 Task: Look for space in Chefchaouene, Morocco from 1st June, 2023 to 9th June, 2023 for 6 adults in price range Rs.6000 to Rs.12000. Place can be entire place with 3 bedrooms having 3 beds and 3 bathrooms. Property type can be house, flat, guest house. Booking option can be shelf check-in. Required host language is English.
Action: Mouse moved to (414, 53)
Screenshot: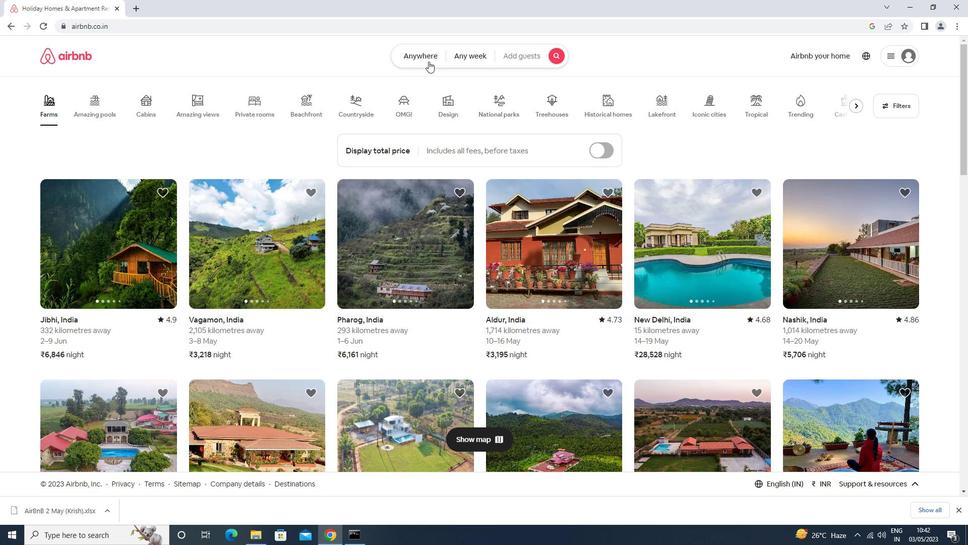 
Action: Mouse pressed left at (414, 53)
Screenshot: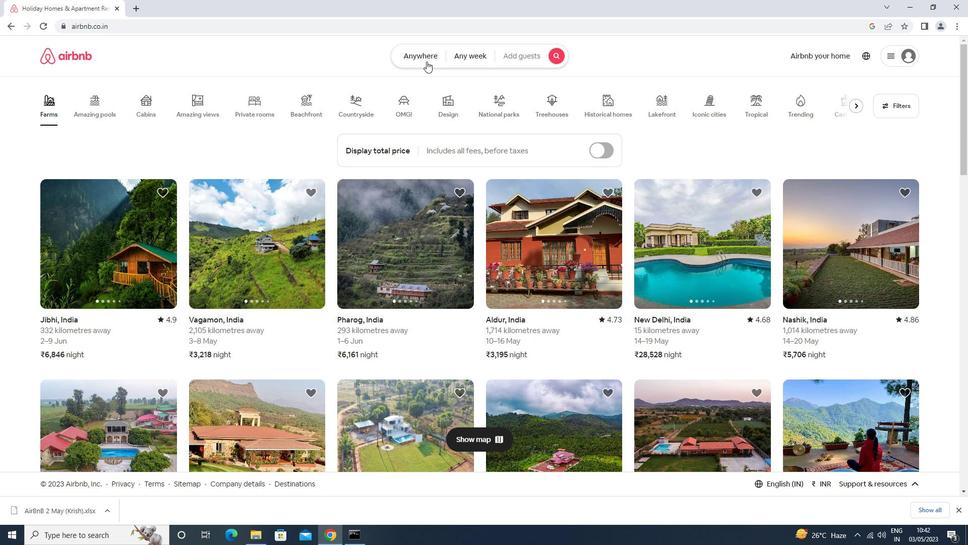
Action: Mouse moved to (348, 96)
Screenshot: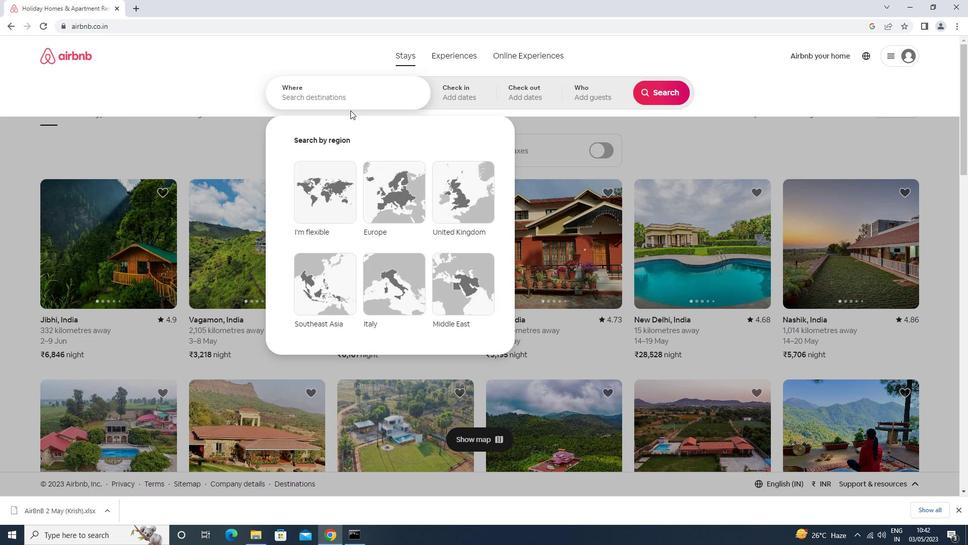 
Action: Mouse pressed left at (348, 96)
Screenshot: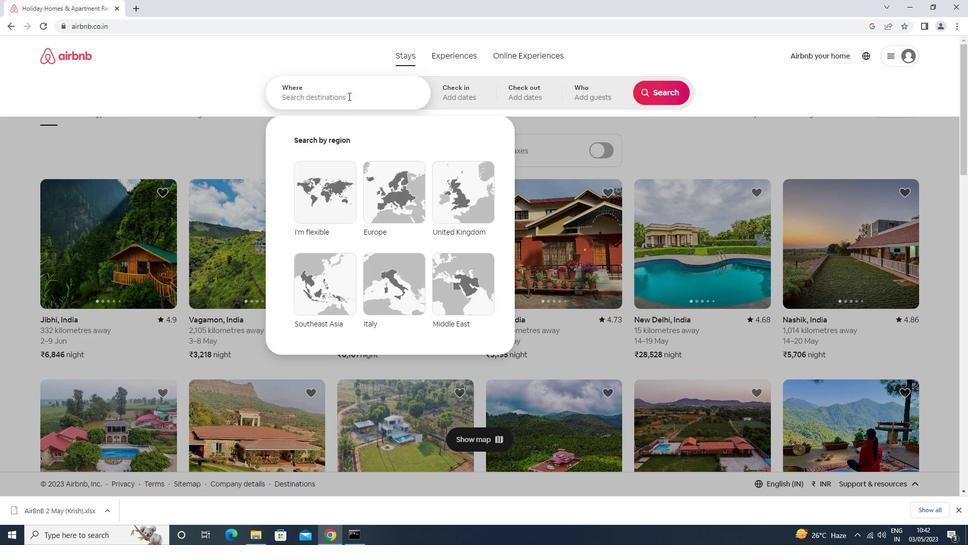 
Action: Mouse moved to (346, 95)
Screenshot: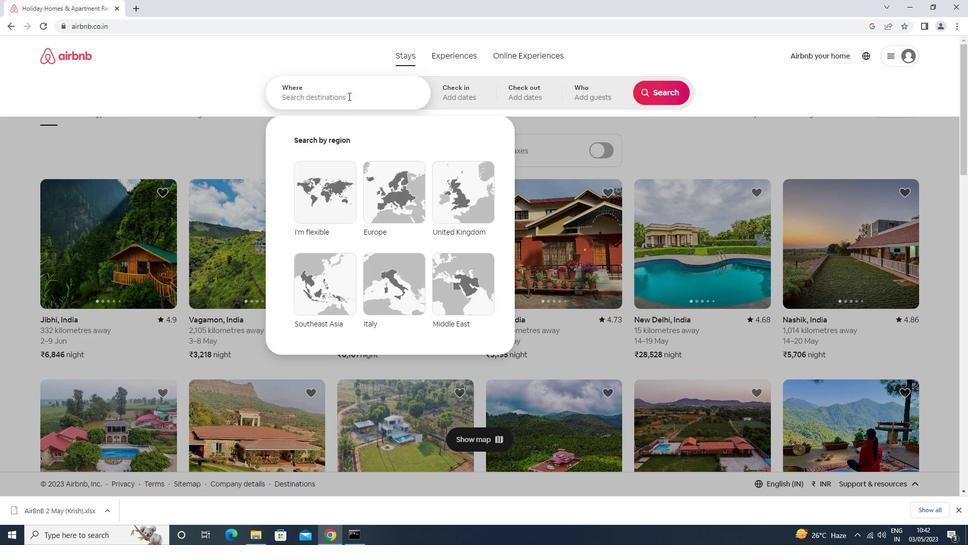 
Action: Key pressed c<Key.caps_lock>hefchao<Key.down><Key.enter>
Screenshot: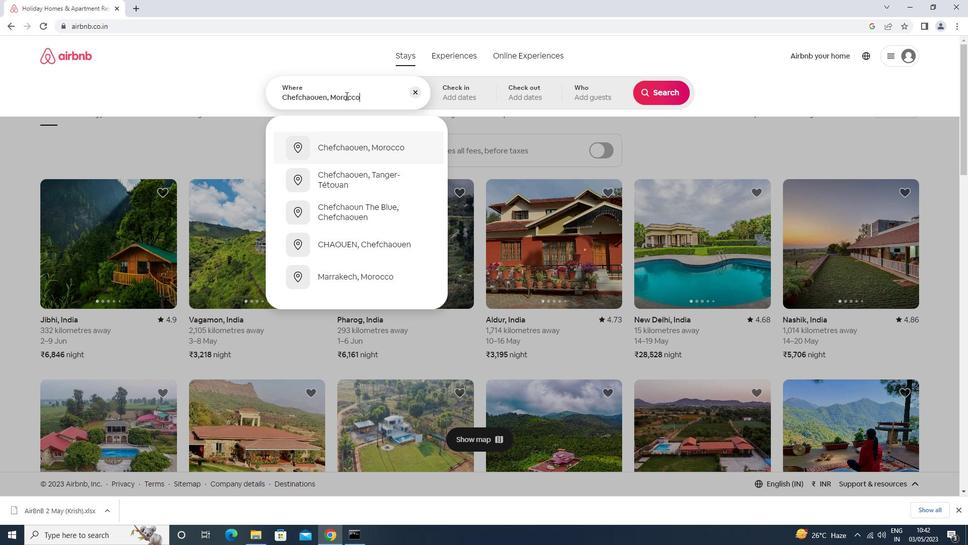 
Action: Mouse moved to (601, 210)
Screenshot: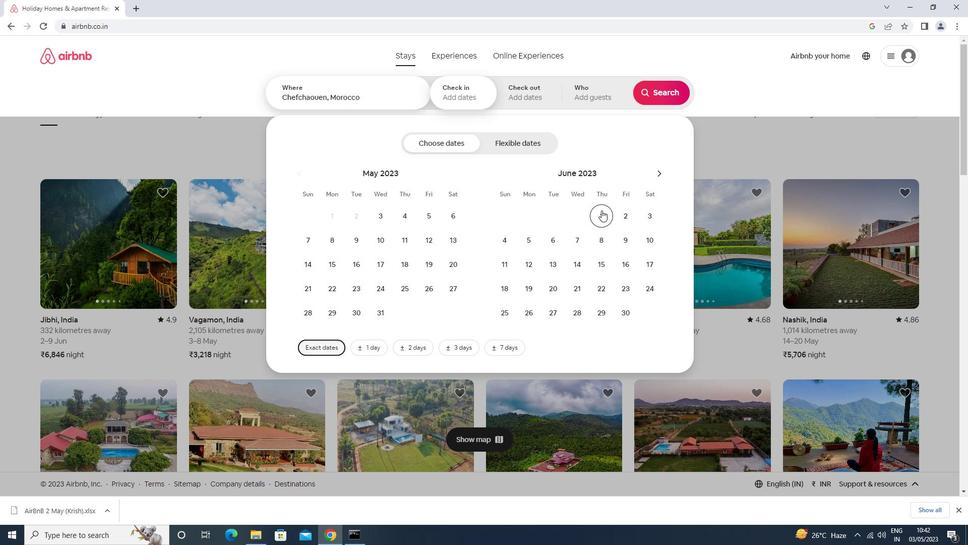 
Action: Mouse pressed left at (601, 210)
Screenshot: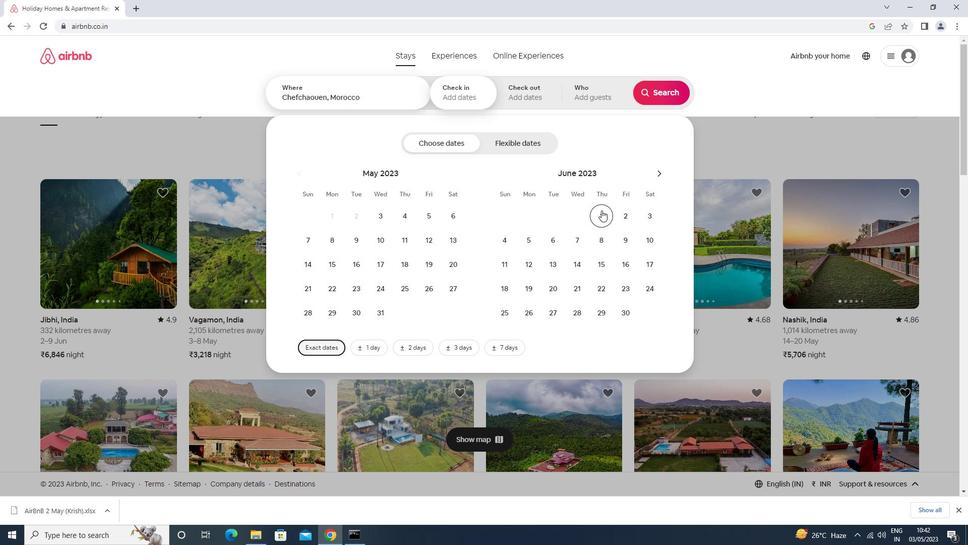 
Action: Mouse moved to (623, 242)
Screenshot: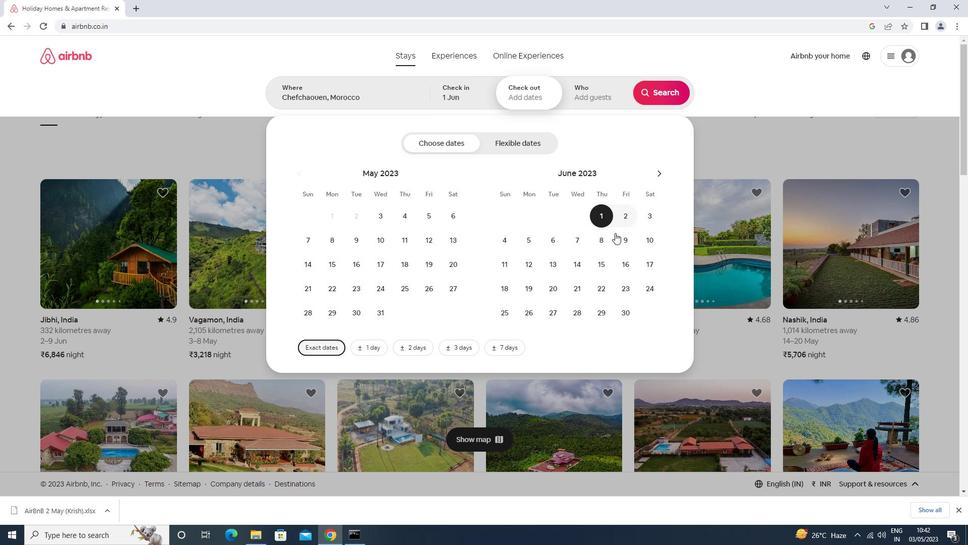 
Action: Mouse pressed left at (623, 242)
Screenshot: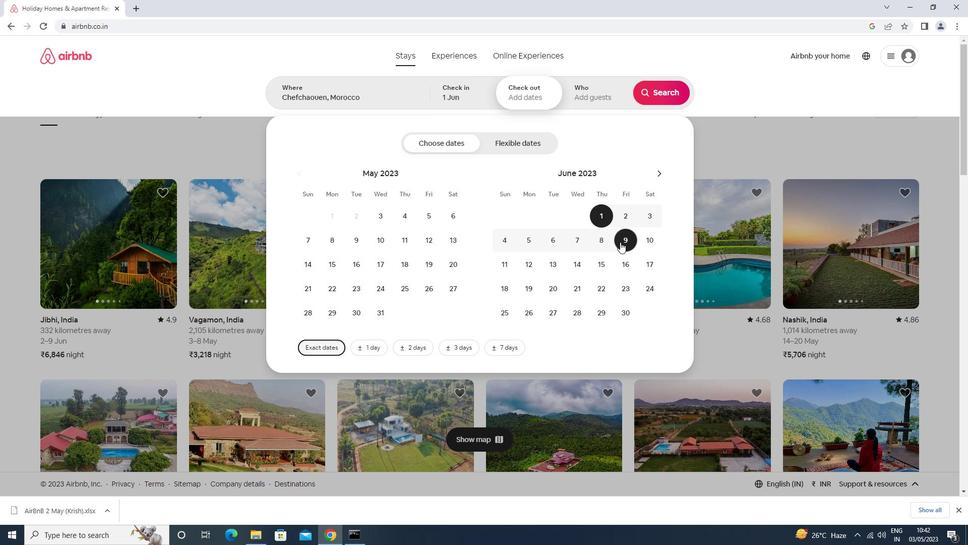 
Action: Mouse moved to (587, 101)
Screenshot: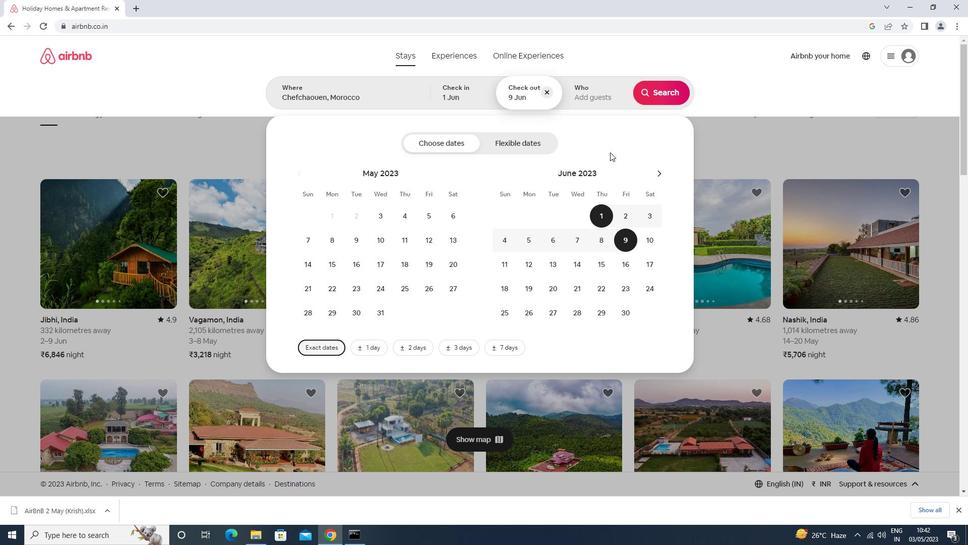 
Action: Mouse pressed left at (587, 101)
Screenshot: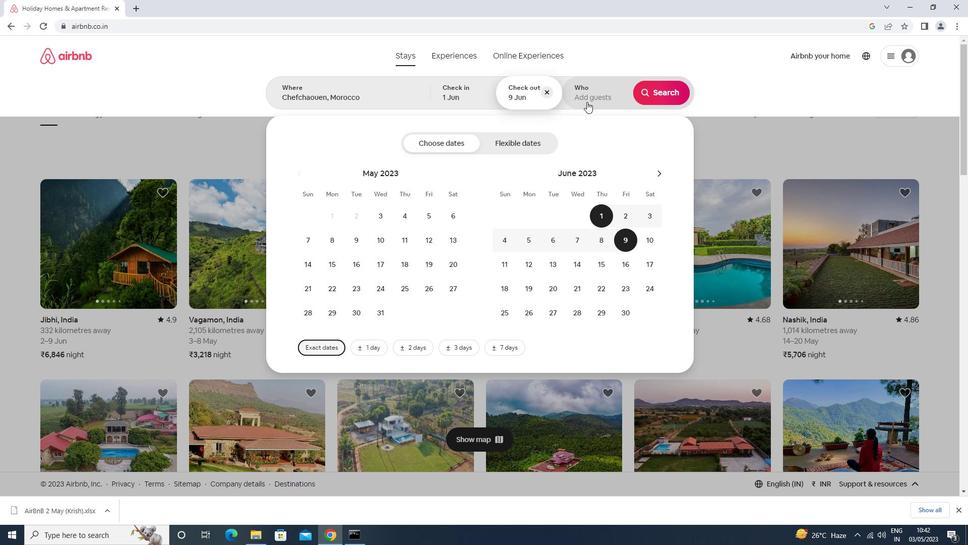 
Action: Mouse moved to (667, 151)
Screenshot: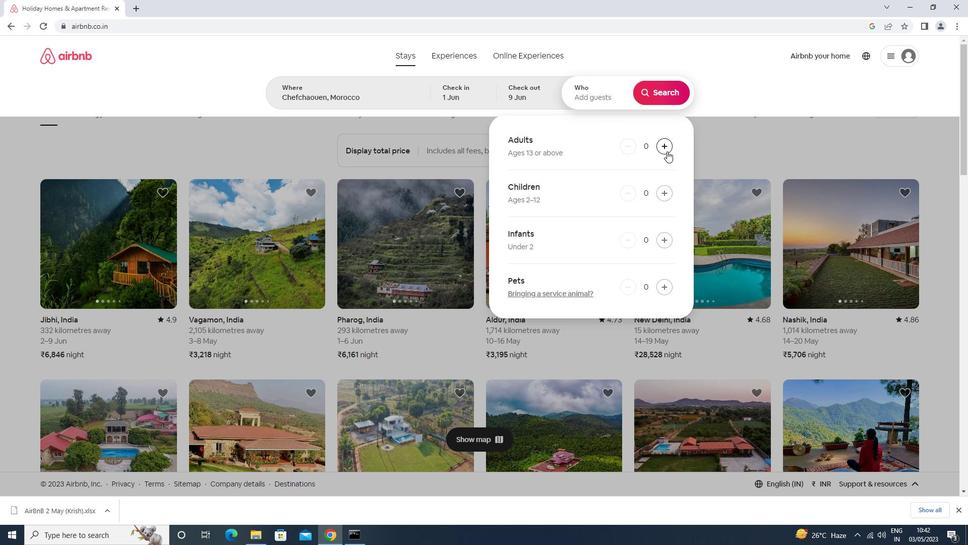 
Action: Mouse pressed left at (667, 151)
Screenshot: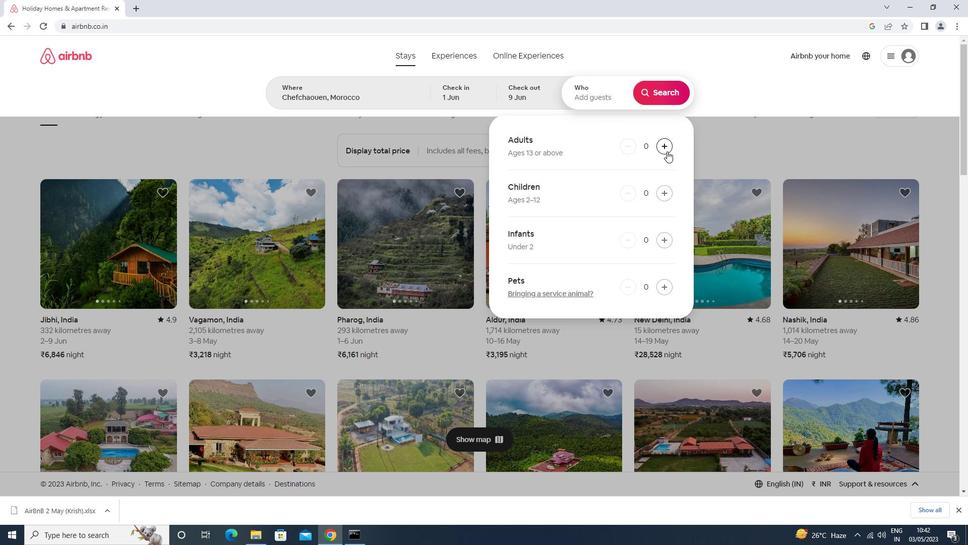 
Action: Mouse pressed left at (667, 151)
Screenshot: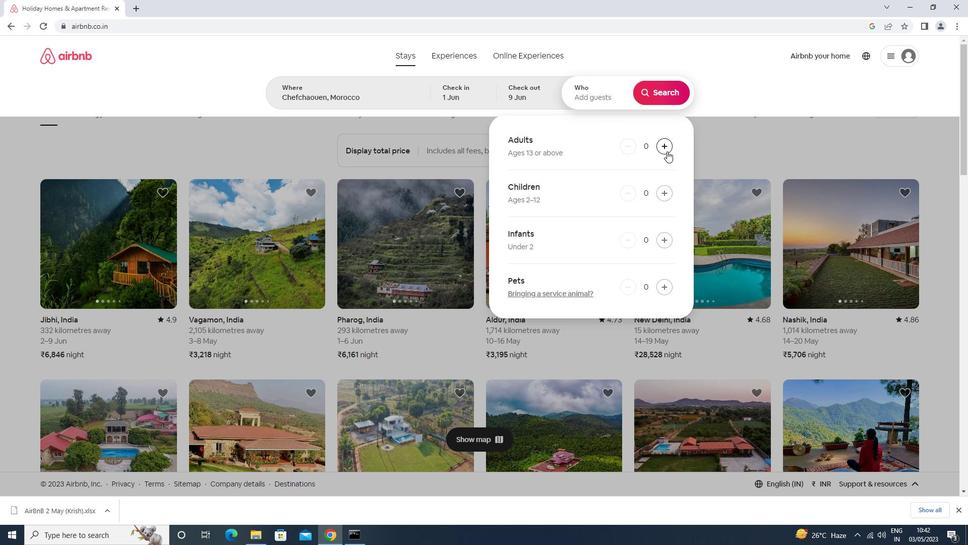 
Action: Mouse pressed left at (667, 151)
Screenshot: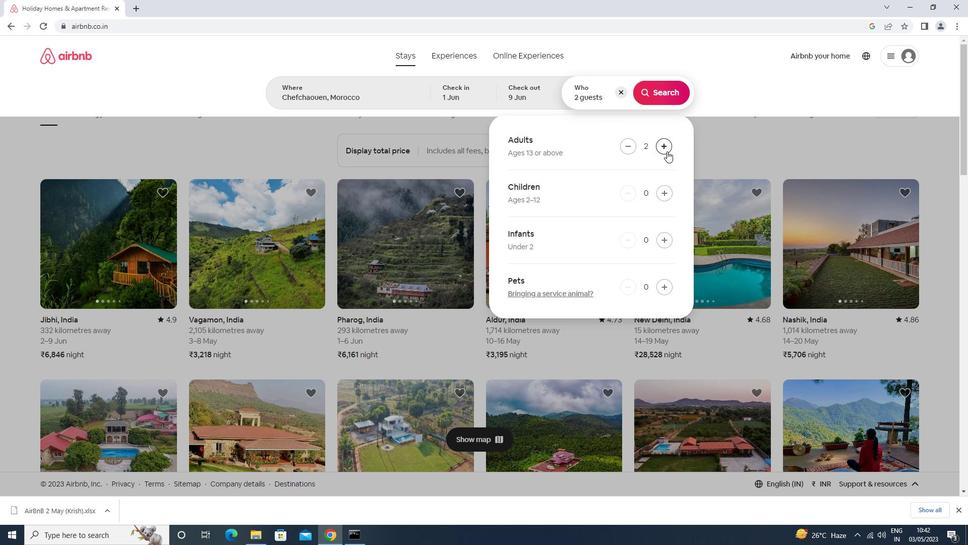 
Action: Mouse pressed left at (667, 151)
Screenshot: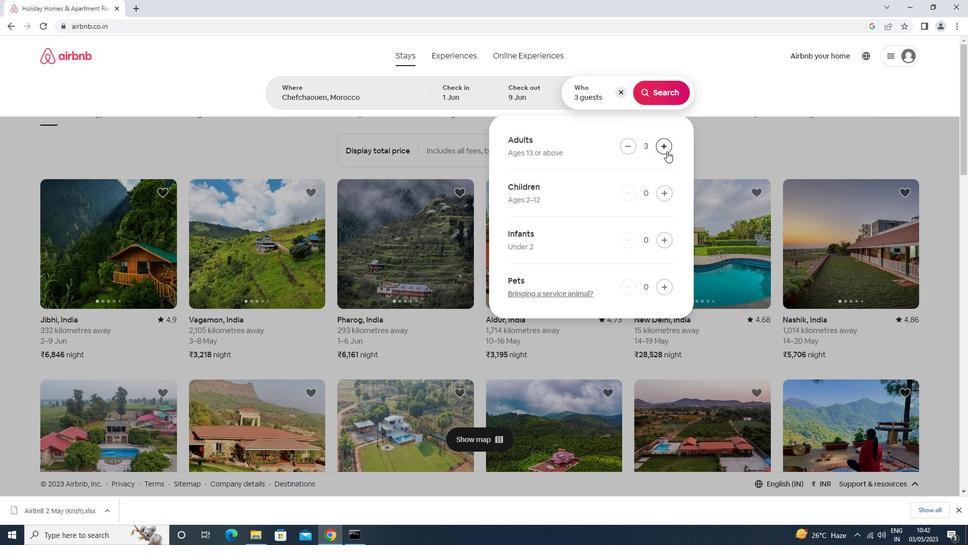 
Action: Mouse pressed left at (667, 151)
Screenshot: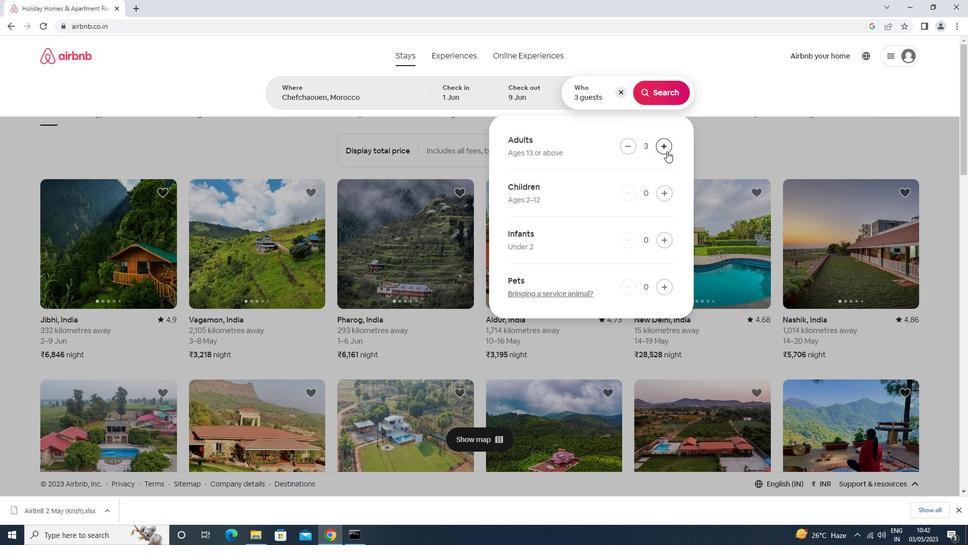 
Action: Mouse pressed left at (667, 151)
Screenshot: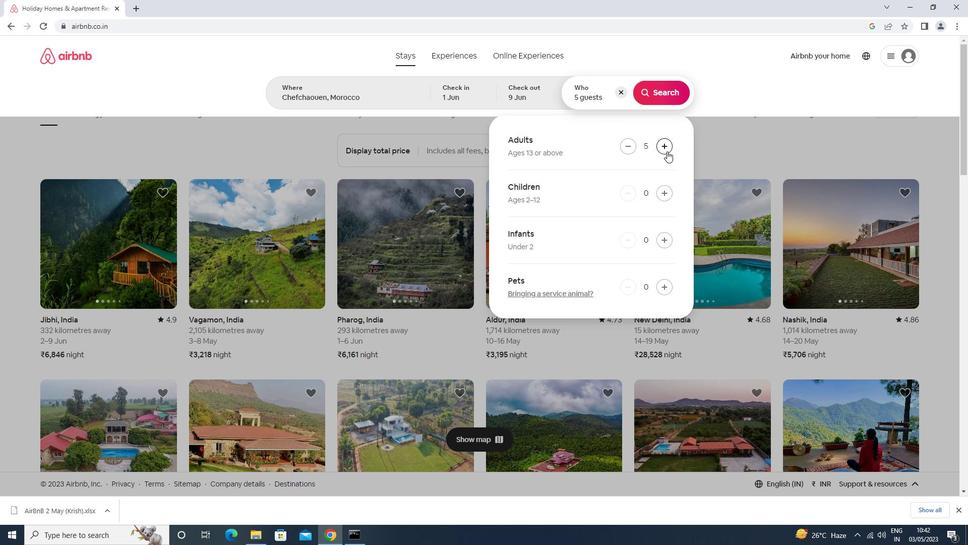 
Action: Mouse moved to (664, 87)
Screenshot: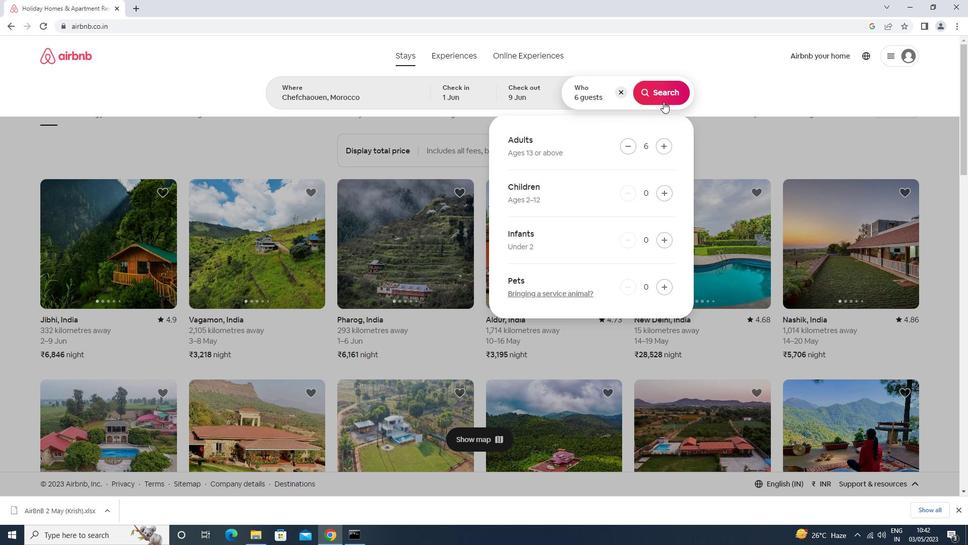 
Action: Mouse pressed left at (664, 87)
Screenshot: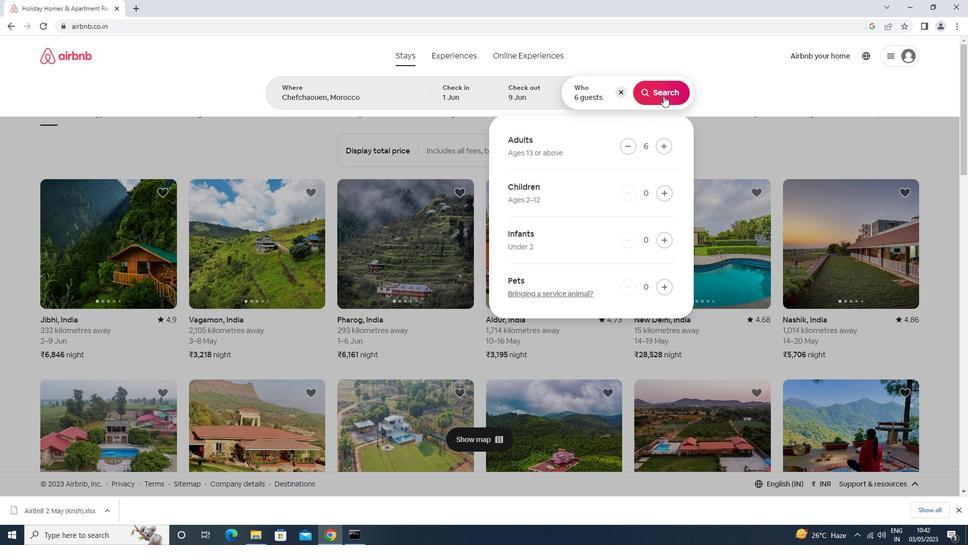
Action: Mouse moved to (916, 90)
Screenshot: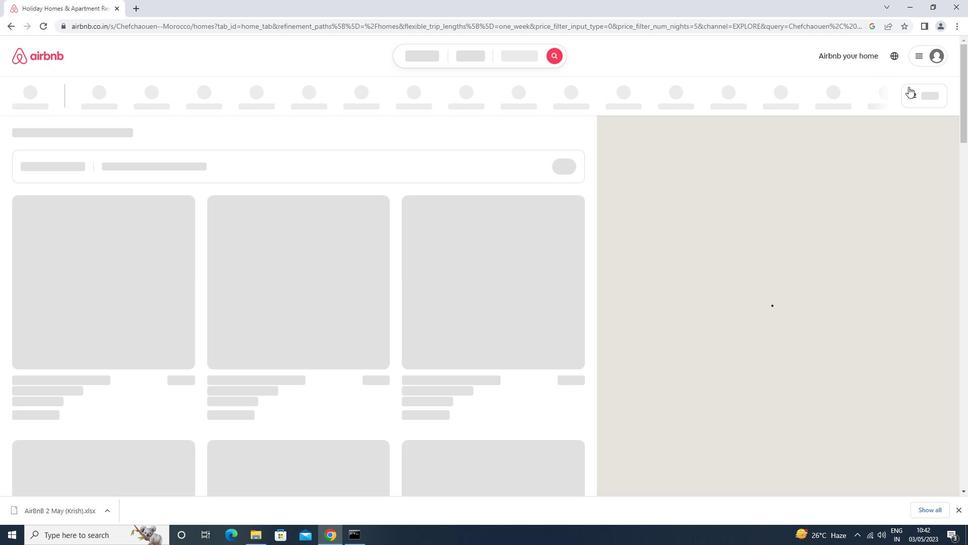
Action: Mouse pressed left at (916, 90)
Screenshot: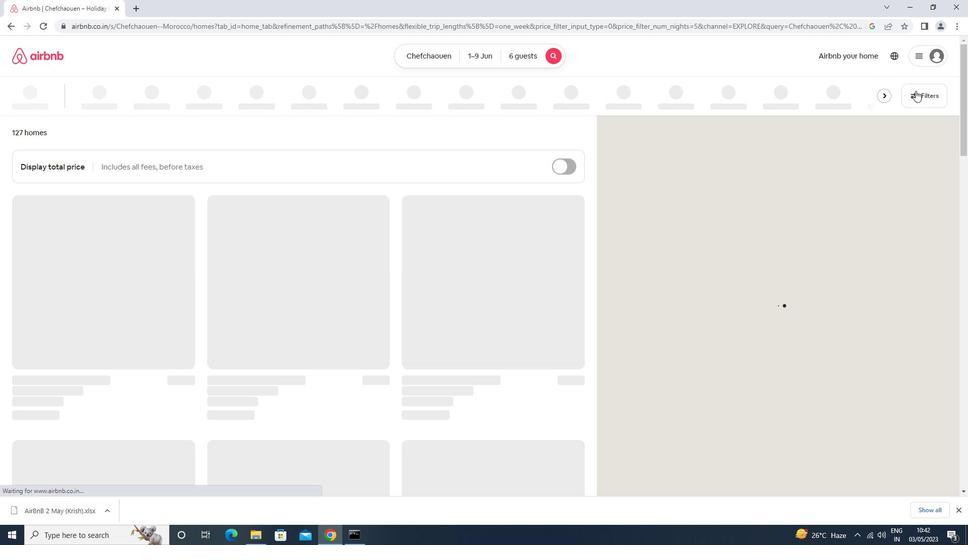 
Action: Mouse moved to (390, 223)
Screenshot: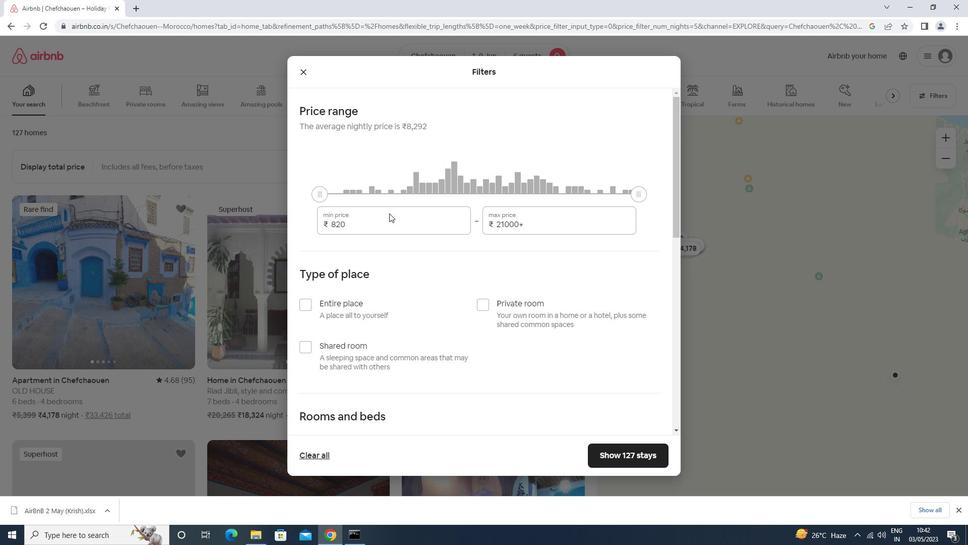 
Action: Mouse pressed left at (390, 223)
Screenshot: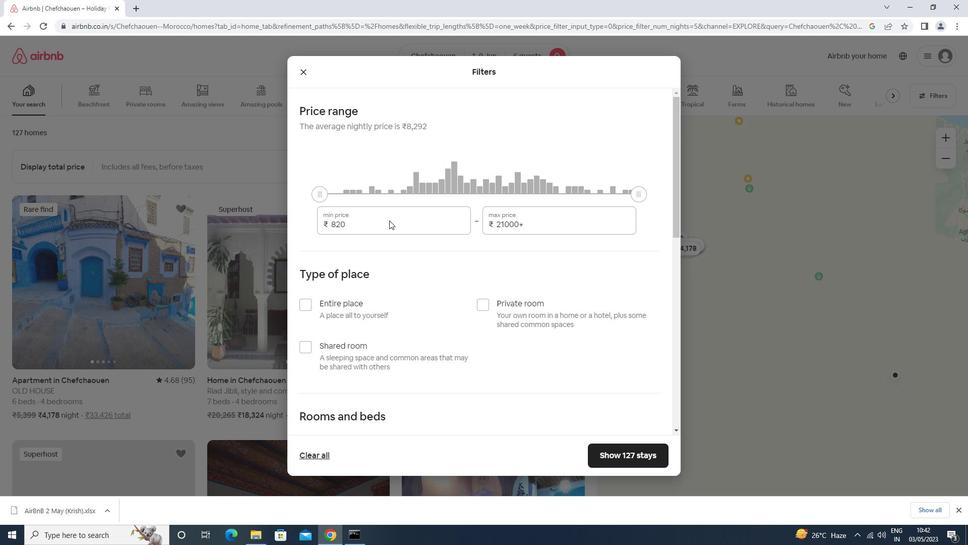 
Action: Key pressed <Key.backspace><Key.backspace><Key.backspace><Key.backspace><Key.backspace><Key.backspace><Key.backspace><Key.backspace><Key.backspace><Key.backspace><Key.backspace><Key.backspace><Key.backspace><Key.backspace><Key.backspace><Key.backspace><Key.backspace><Key.backspace><Key.backspace><Key.backspace><Key.backspace><Key.backspace><Key.backspace><Key.backspace><Key.backspace><Key.backspace><Key.backspace><Key.backspace>6000<Key.tab>12000
Screenshot: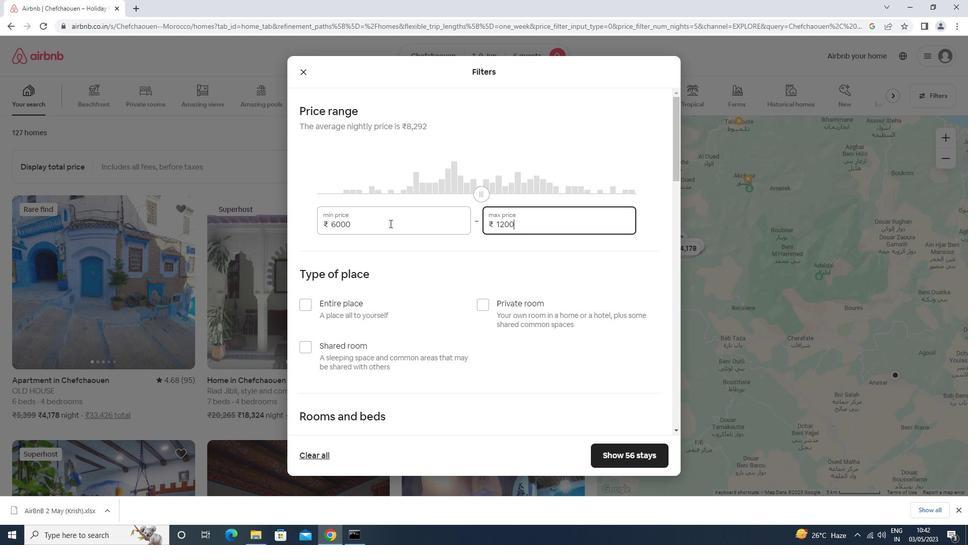 
Action: Mouse moved to (382, 224)
Screenshot: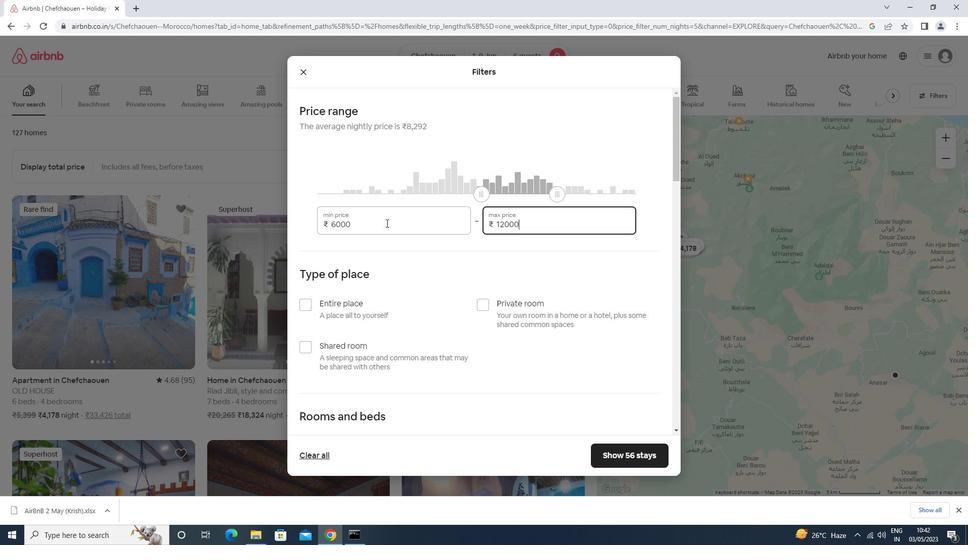 
Action: Mouse scrolled (382, 224) with delta (0, 0)
Screenshot: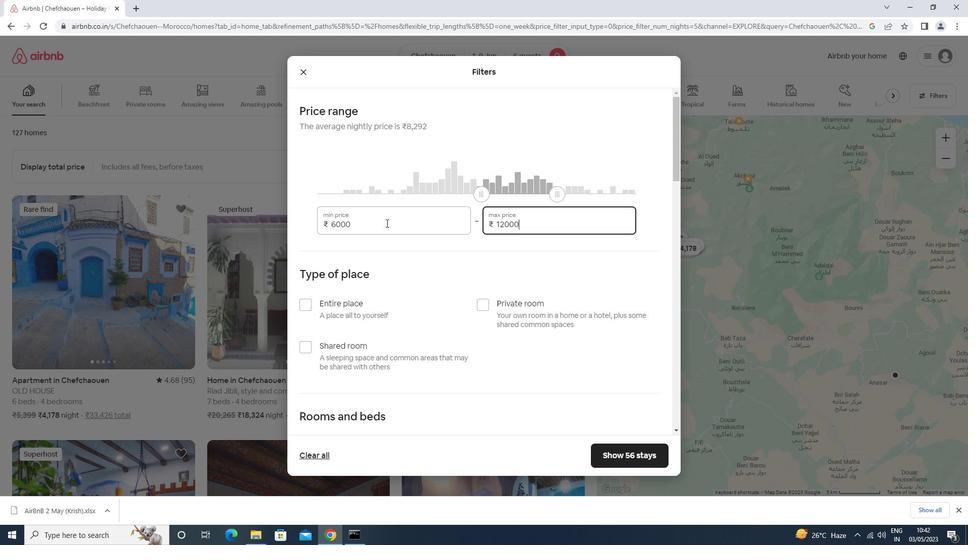 
Action: Mouse scrolled (382, 224) with delta (0, 0)
Screenshot: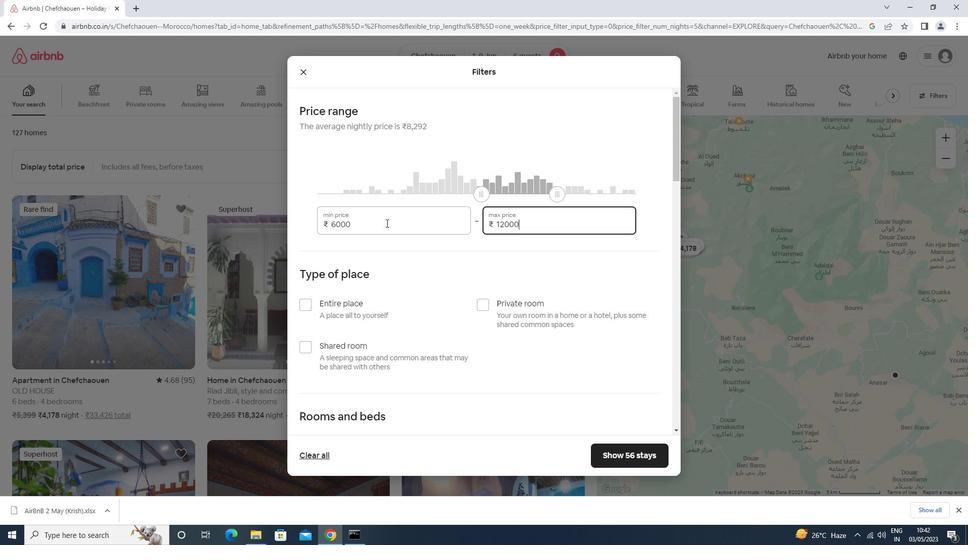 
Action: Mouse moved to (506, 214)
Screenshot: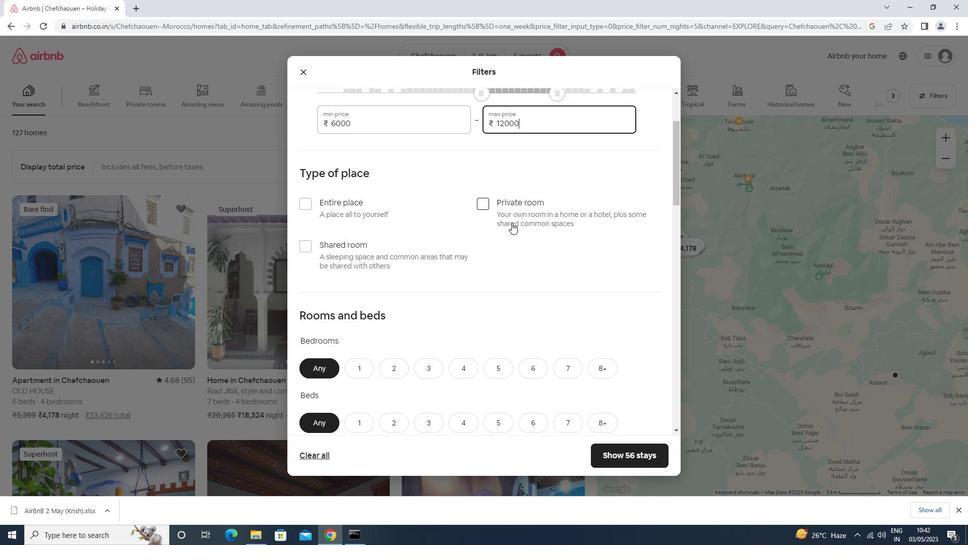 
Action: Mouse pressed left at (506, 214)
Screenshot: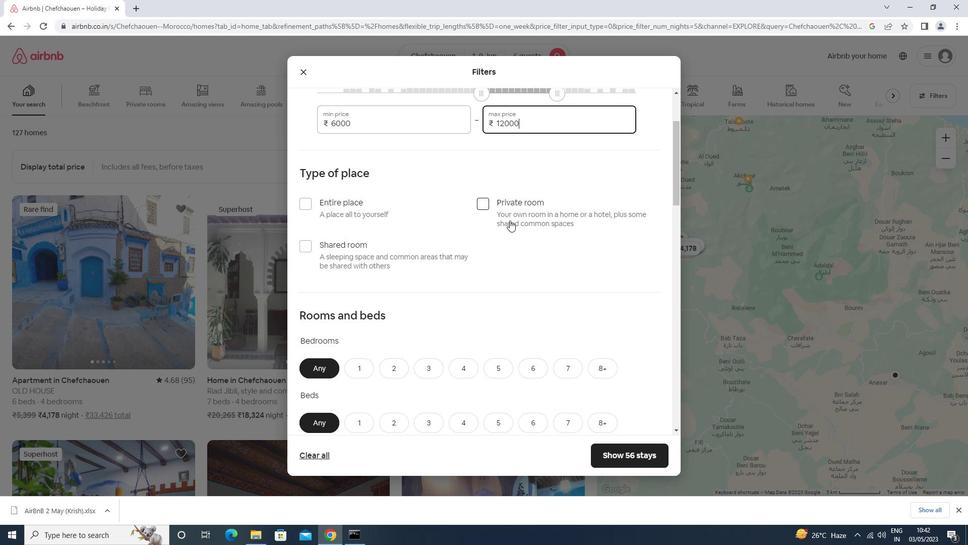 
Action: Mouse scrolled (506, 214) with delta (0, 0)
Screenshot: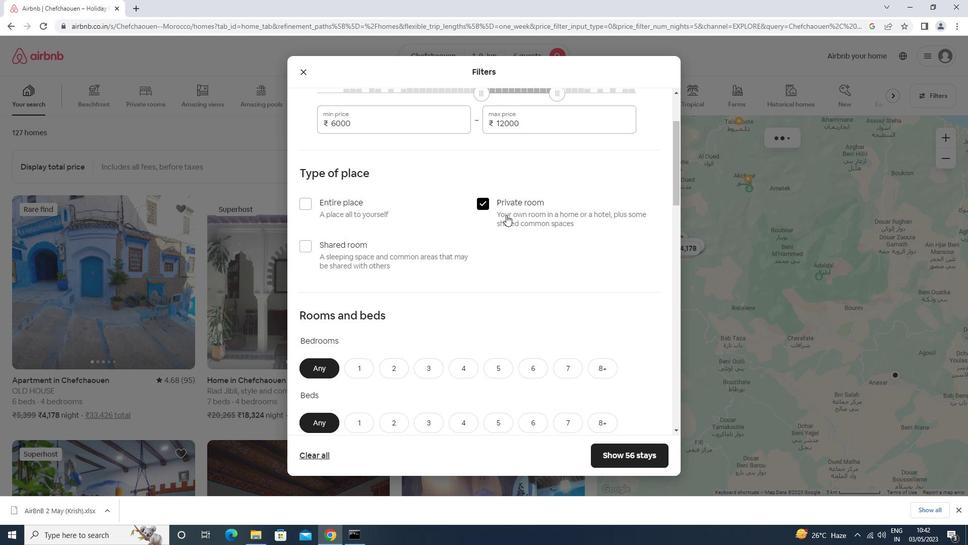 
Action: Mouse moved to (506, 214)
Screenshot: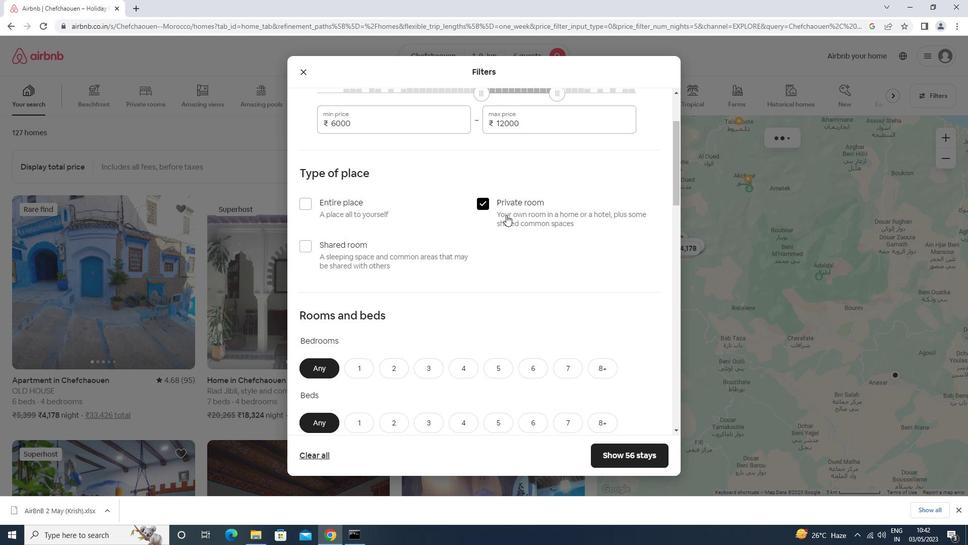 
Action: Mouse scrolled (506, 214) with delta (0, 0)
Screenshot: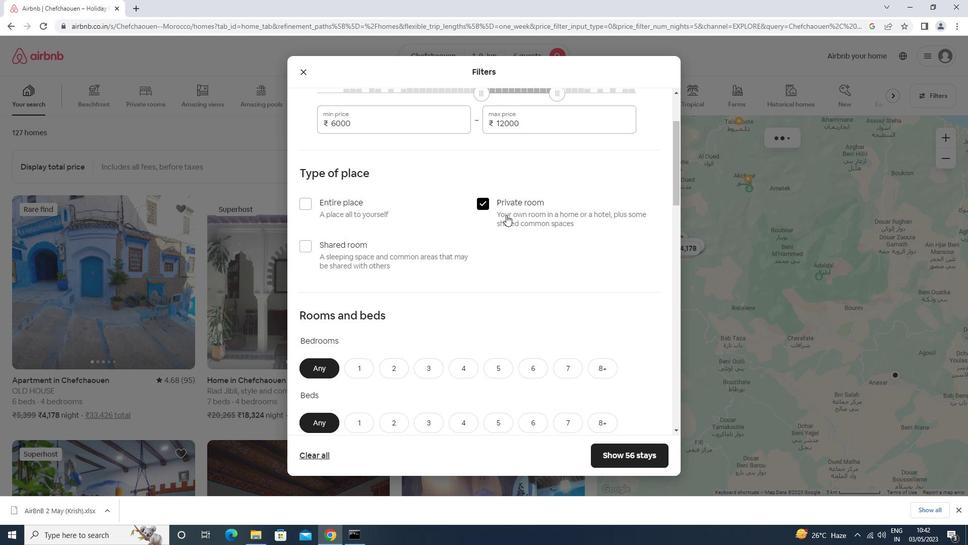 
Action: Mouse scrolled (506, 214) with delta (0, 0)
Screenshot: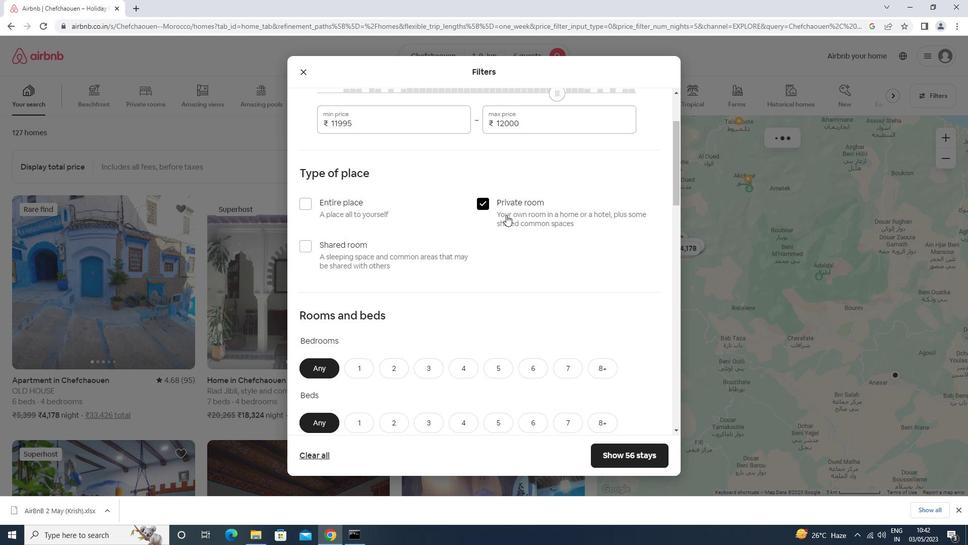 
Action: Mouse moved to (430, 221)
Screenshot: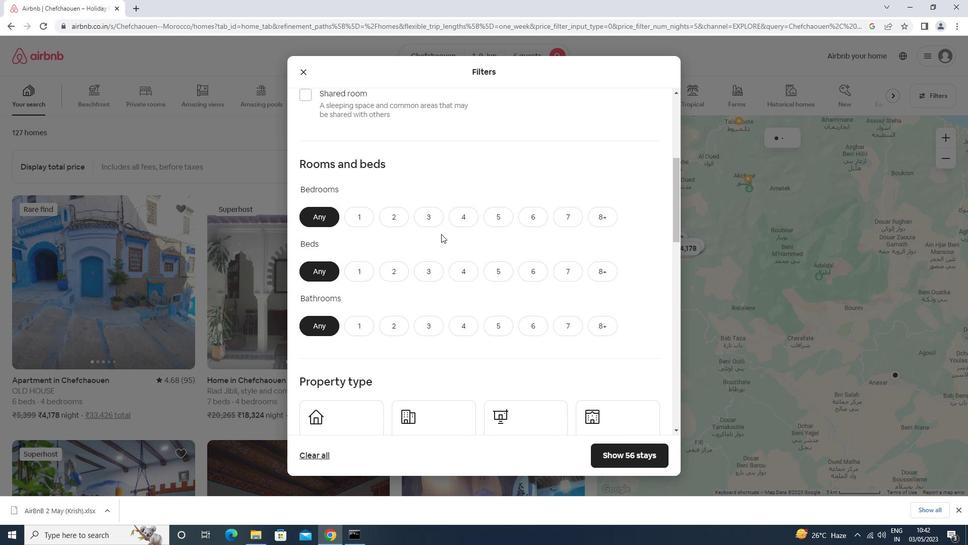
Action: Mouse pressed left at (430, 221)
Screenshot: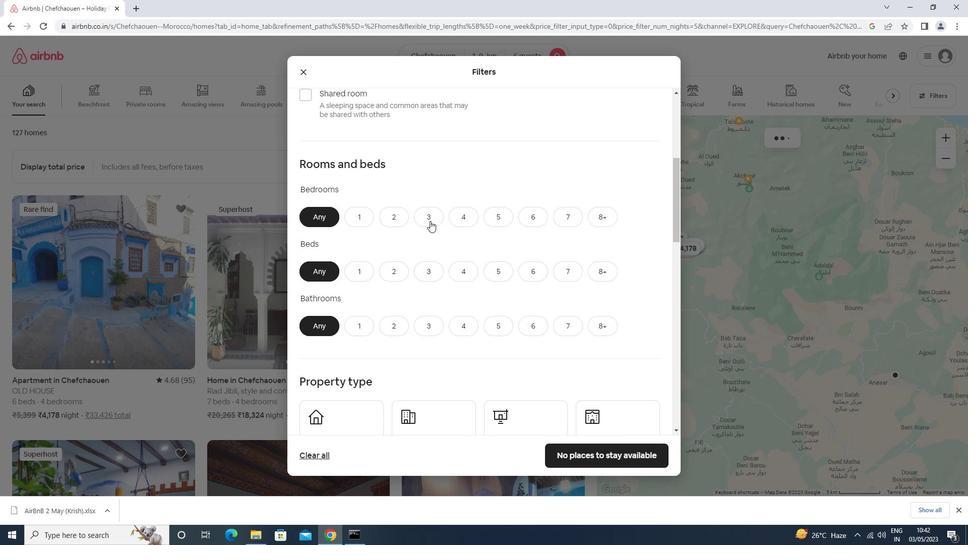 
Action: Mouse moved to (433, 274)
Screenshot: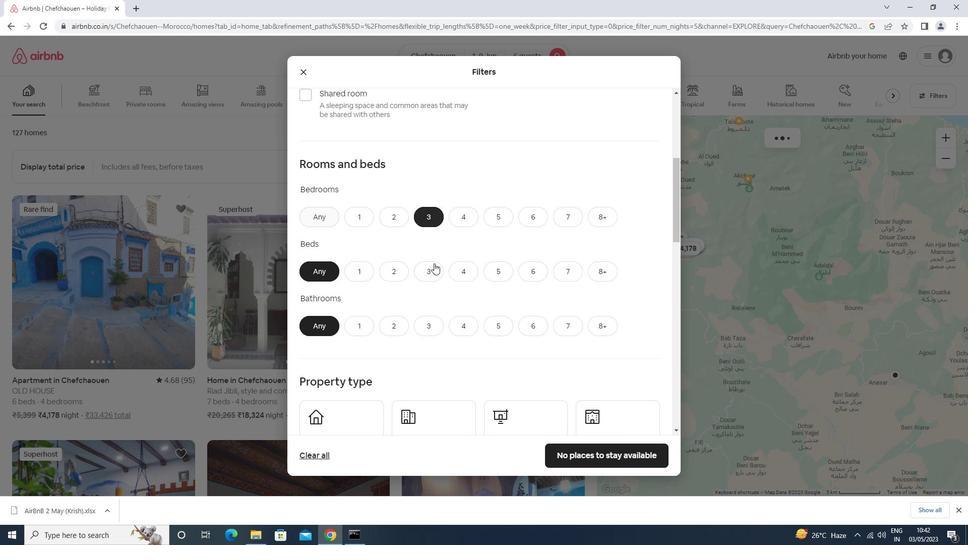 
Action: Mouse pressed left at (433, 274)
Screenshot: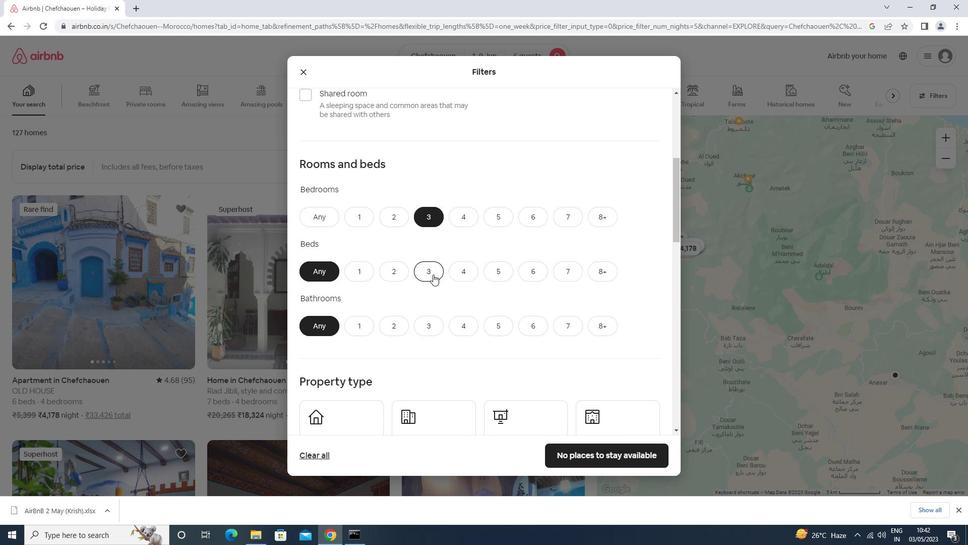 
Action: Mouse moved to (424, 329)
Screenshot: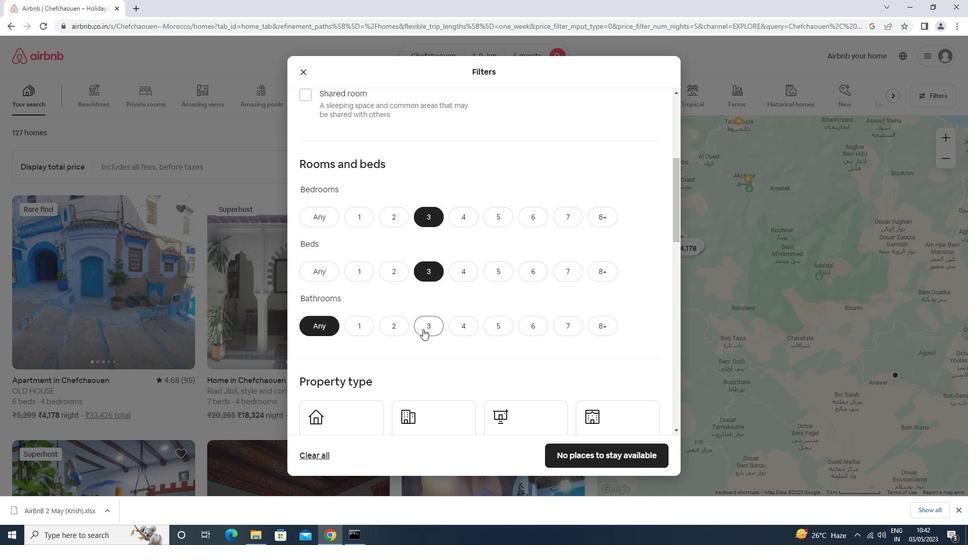 
Action: Mouse pressed left at (424, 329)
Screenshot: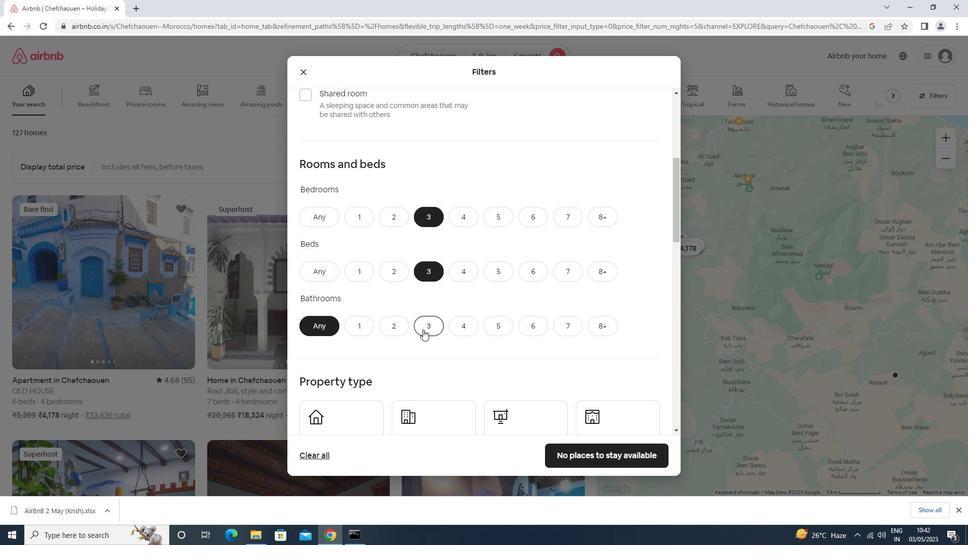 
Action: Mouse moved to (424, 325)
Screenshot: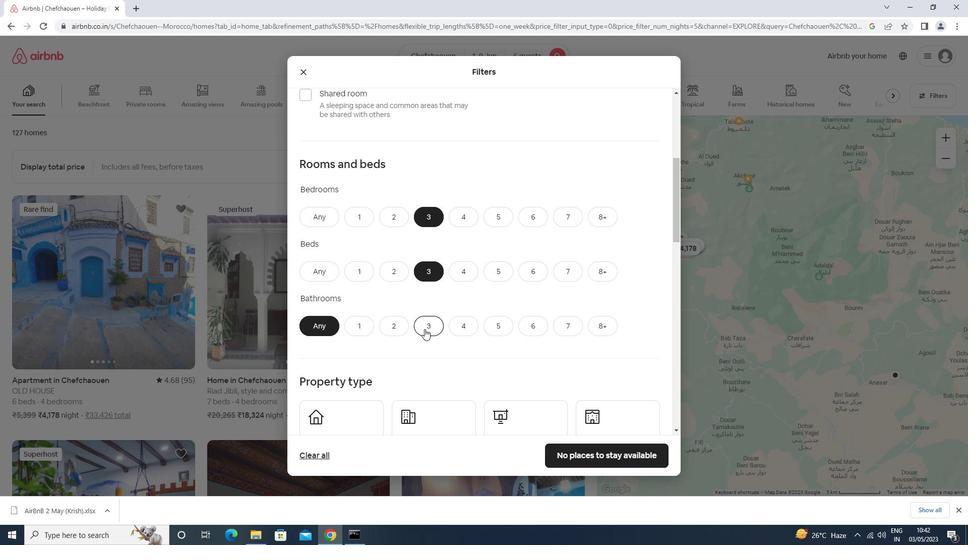 
Action: Mouse scrolled (424, 324) with delta (0, 0)
Screenshot: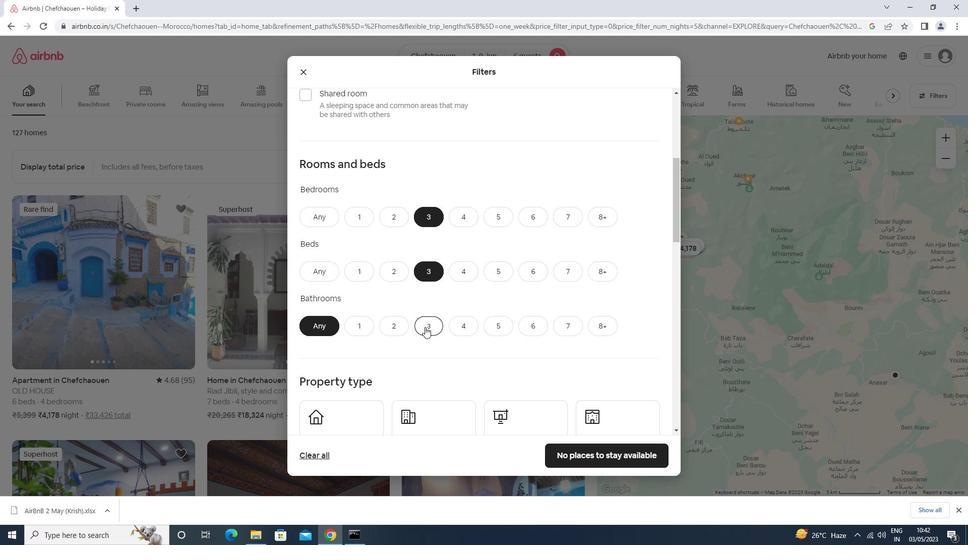 
Action: Mouse moved to (423, 325)
Screenshot: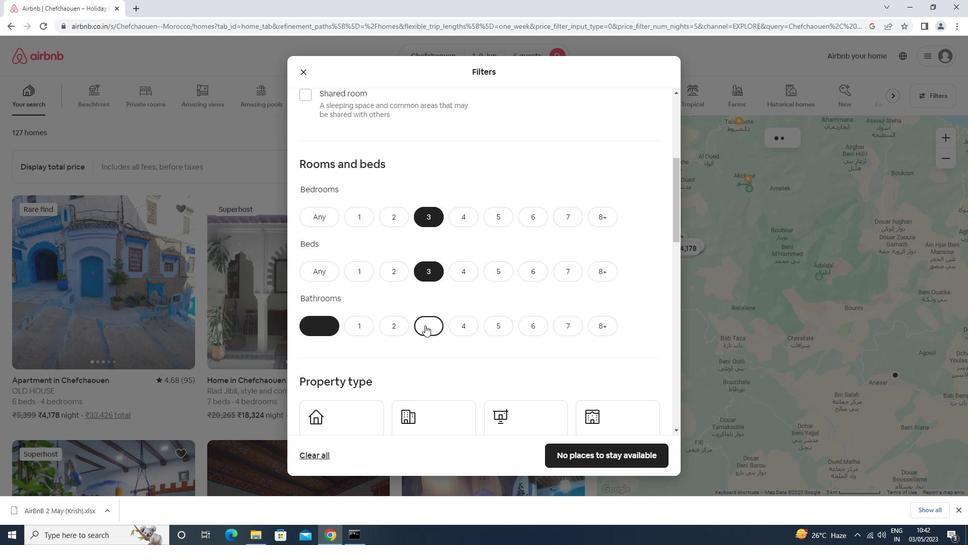 
Action: Mouse scrolled (423, 324) with delta (0, 0)
Screenshot: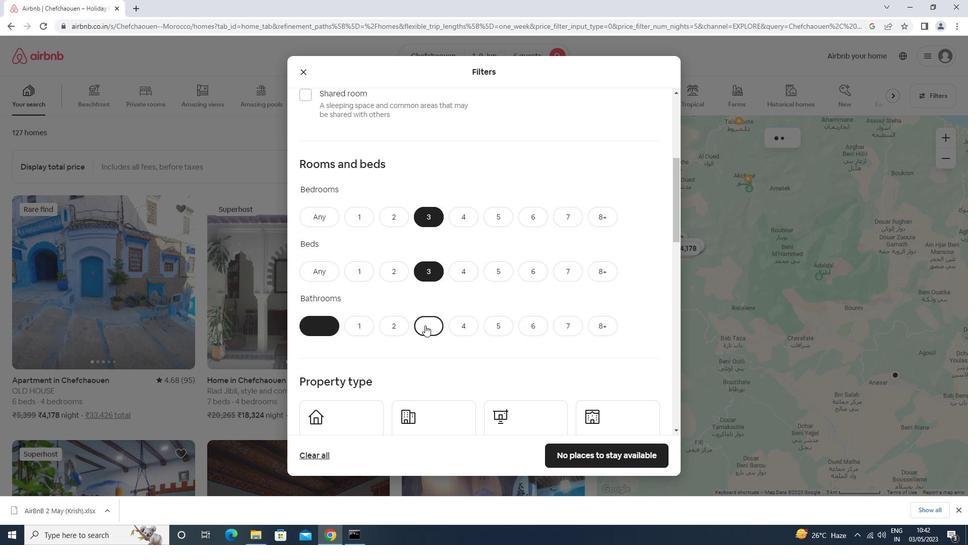 
Action: Mouse moved to (347, 325)
Screenshot: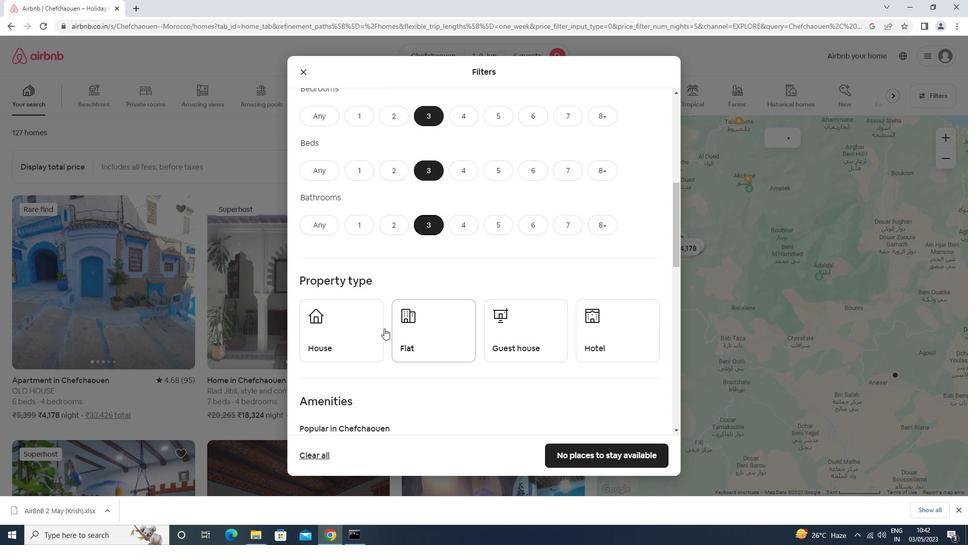 
Action: Mouse pressed left at (347, 325)
Screenshot: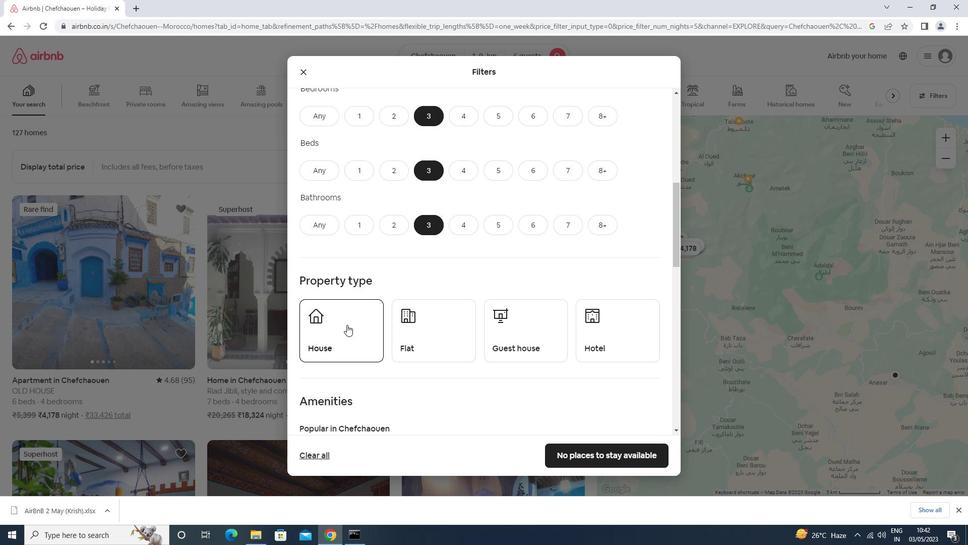 
Action: Mouse moved to (402, 333)
Screenshot: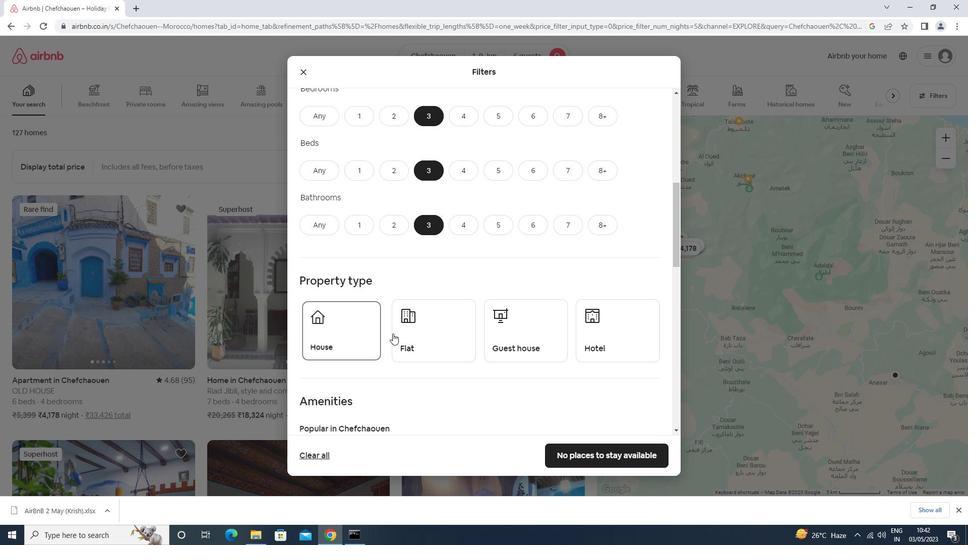 
Action: Mouse pressed left at (402, 333)
Screenshot: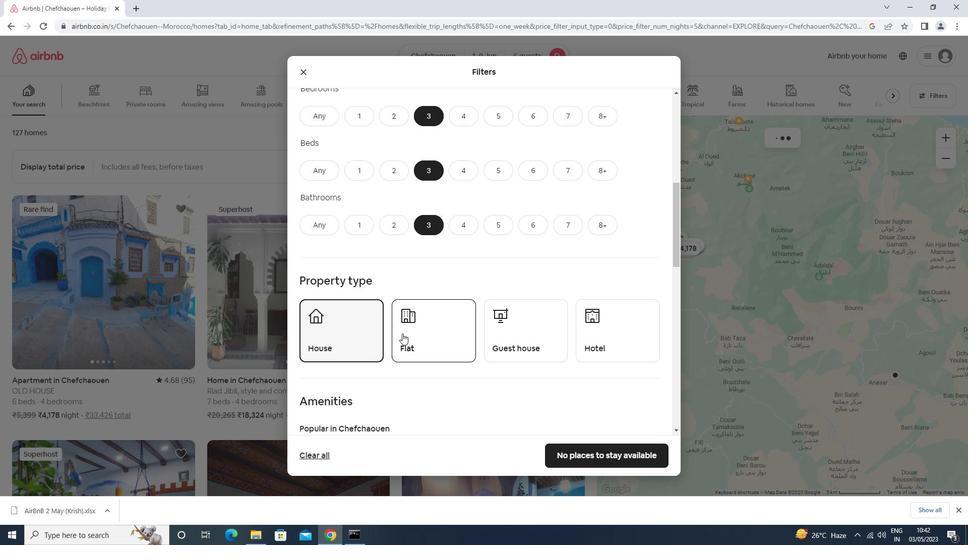 
Action: Mouse moved to (500, 332)
Screenshot: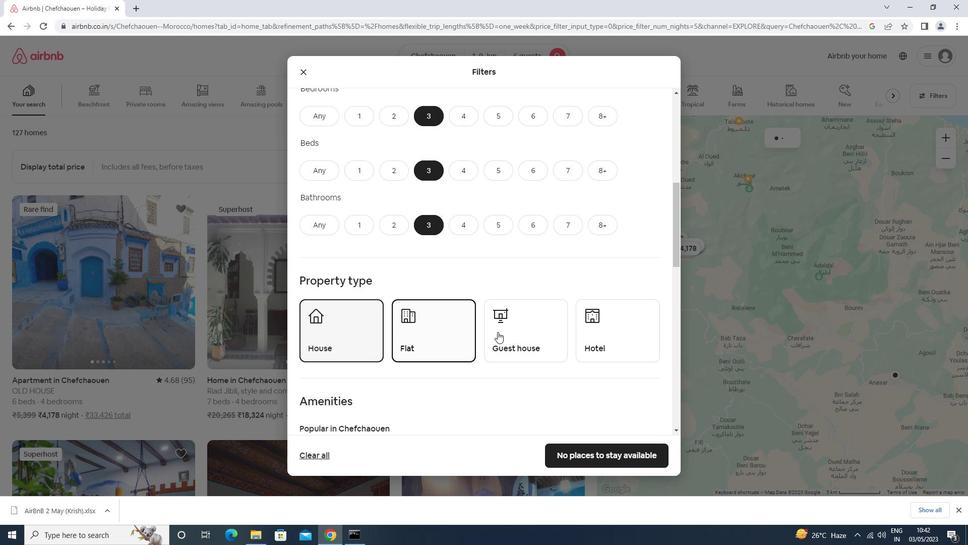 
Action: Mouse pressed left at (500, 332)
Screenshot: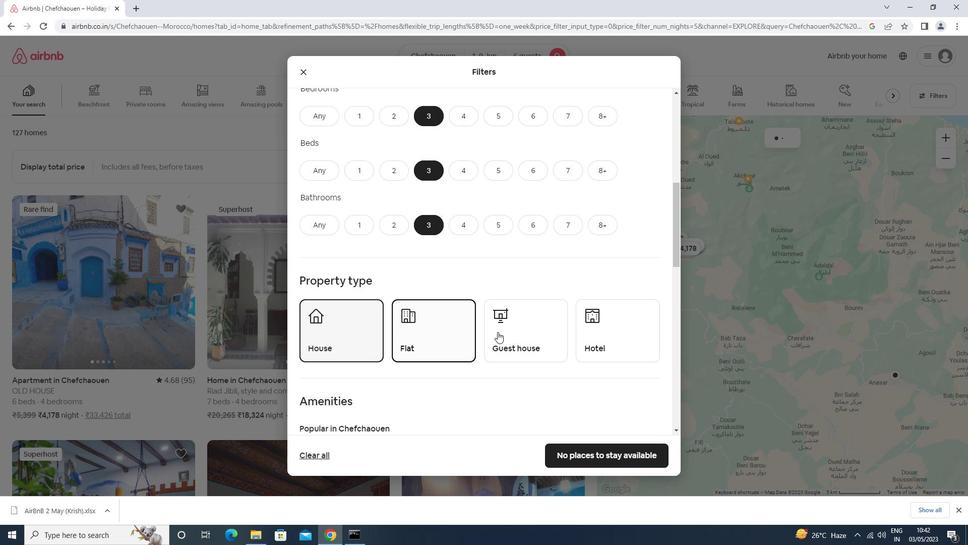 
Action: Mouse moved to (500, 329)
Screenshot: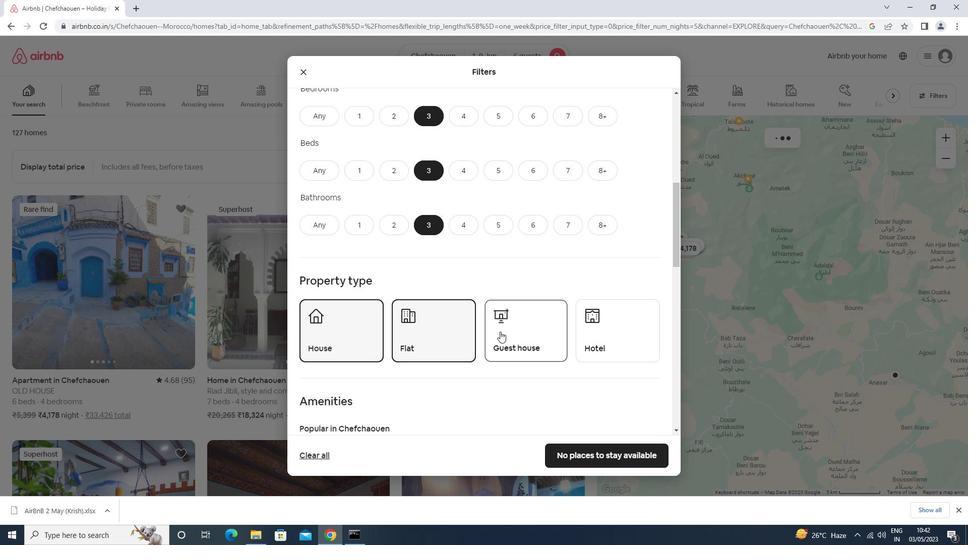 
Action: Mouse scrolled (500, 328) with delta (0, 0)
Screenshot: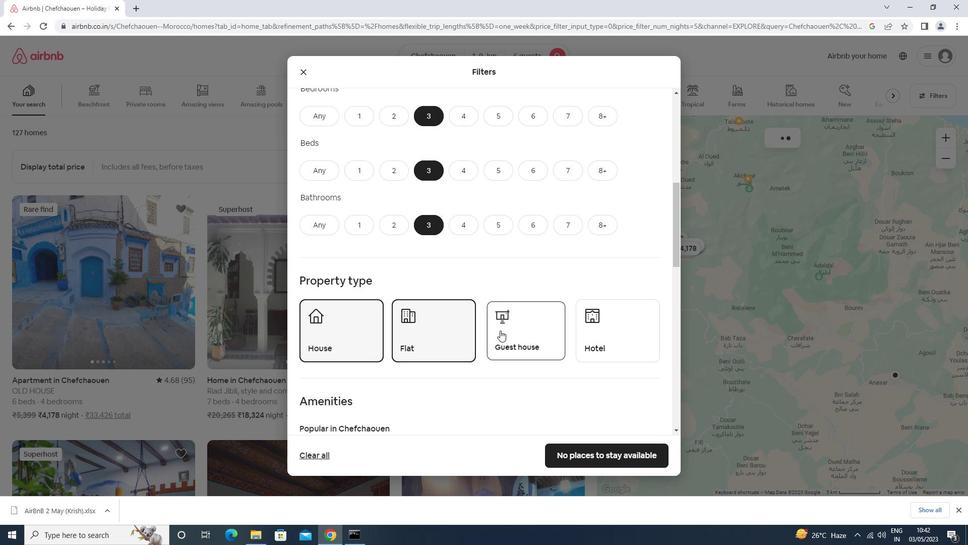 
Action: Mouse moved to (500, 329)
Screenshot: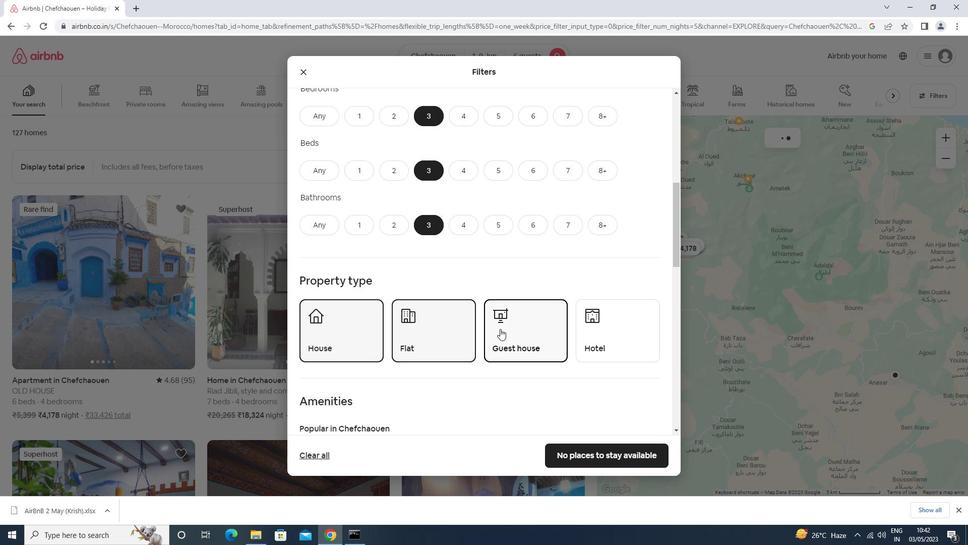 
Action: Mouse scrolled (500, 328) with delta (0, 0)
Screenshot: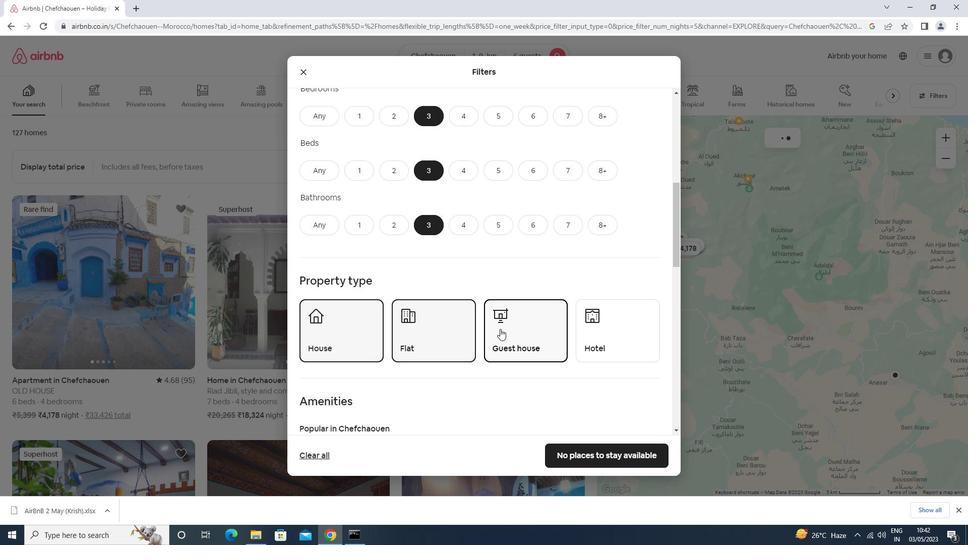 
Action: Mouse scrolled (500, 328) with delta (0, 0)
Screenshot: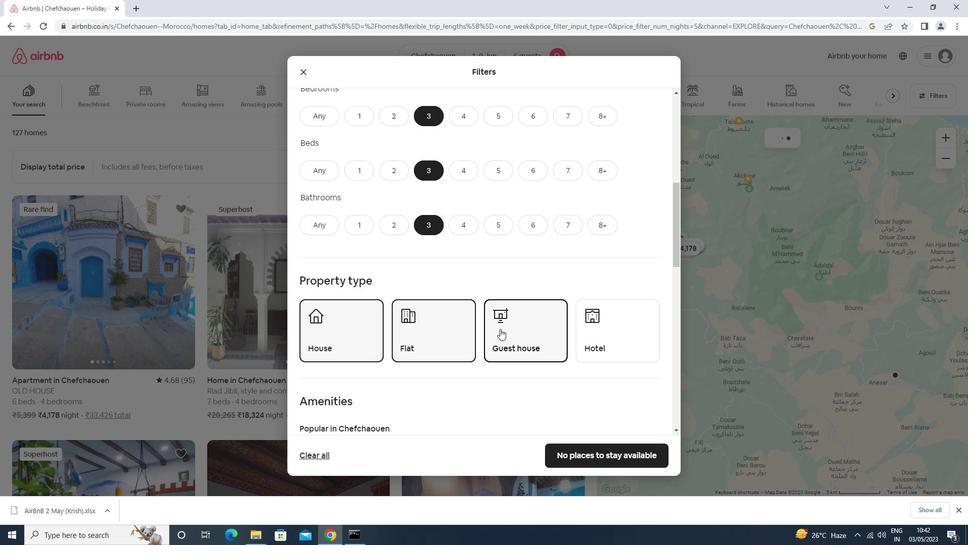 
Action: Mouse scrolled (500, 328) with delta (0, 0)
Screenshot: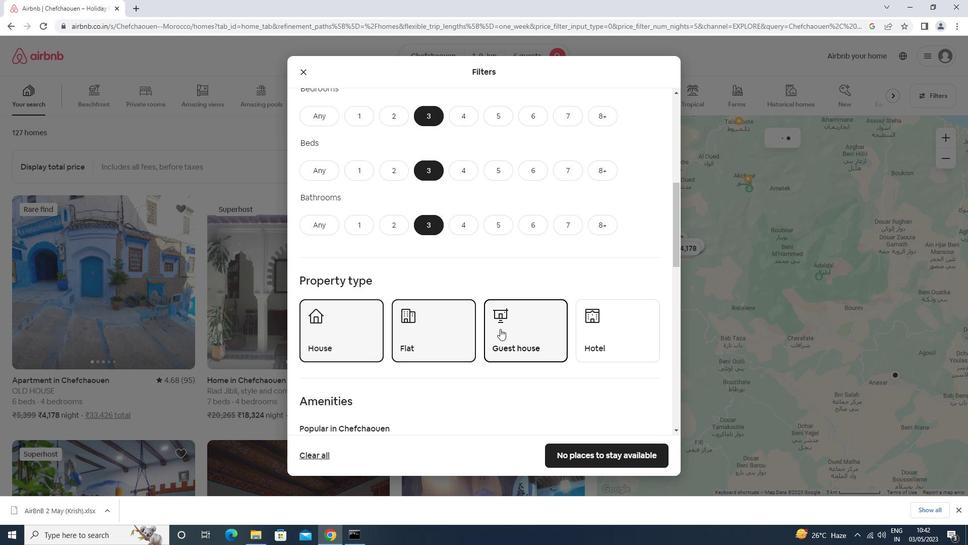 
Action: Mouse moved to (500, 329)
Screenshot: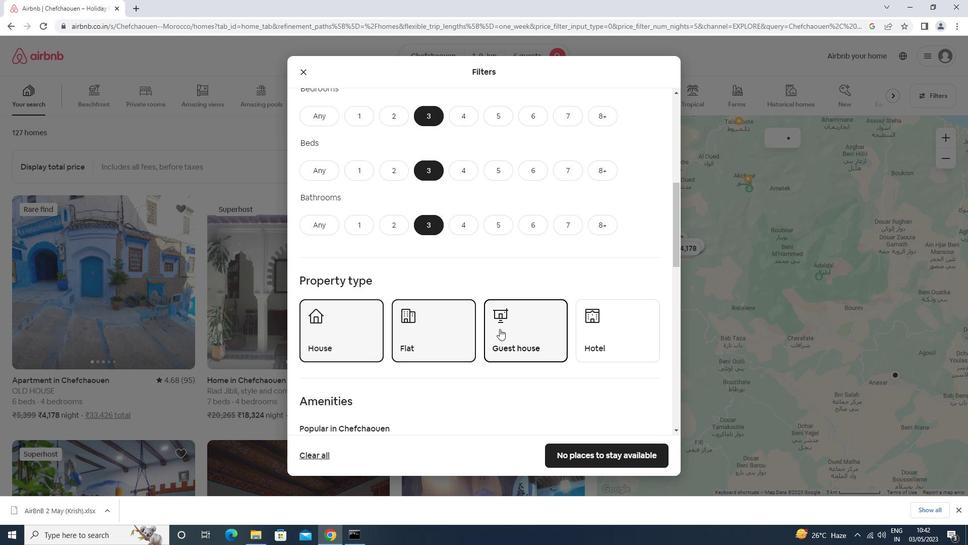 
Action: Mouse scrolled (500, 328) with delta (0, 0)
Screenshot: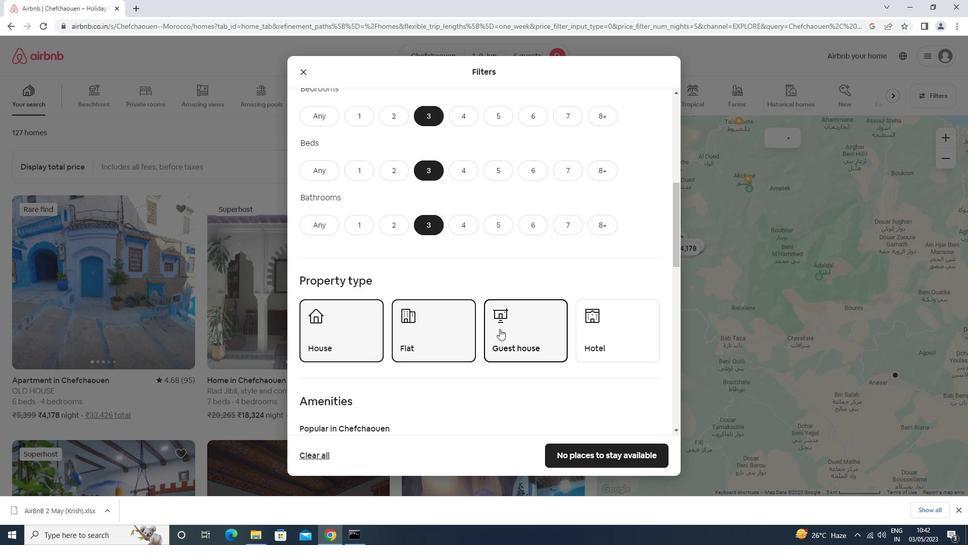 
Action: Mouse moved to (646, 381)
Screenshot: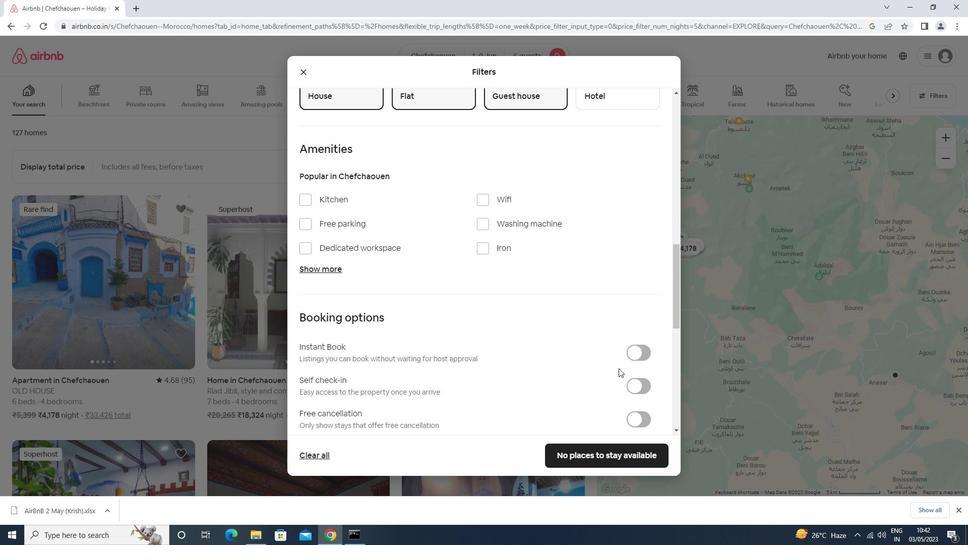 
Action: Mouse pressed left at (646, 381)
Screenshot: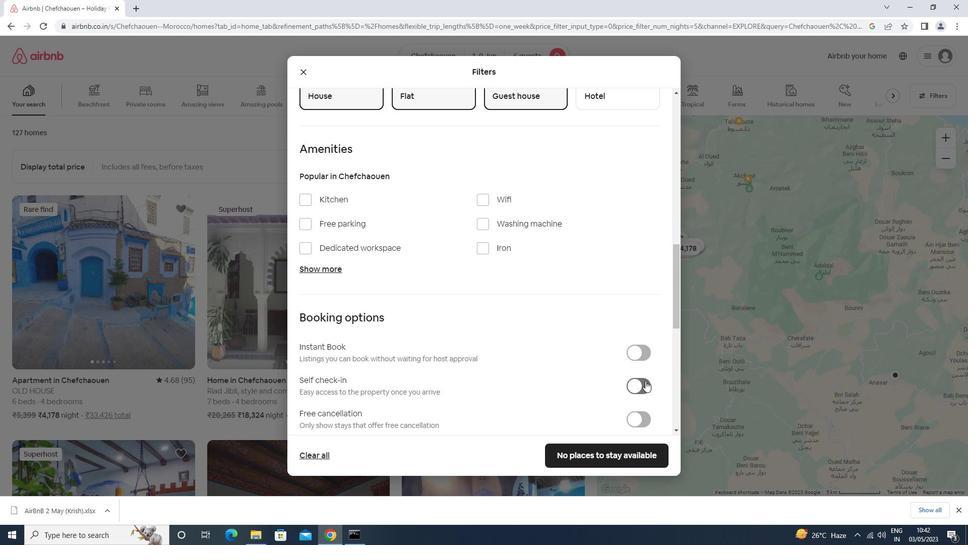 
Action: Mouse moved to (643, 380)
Screenshot: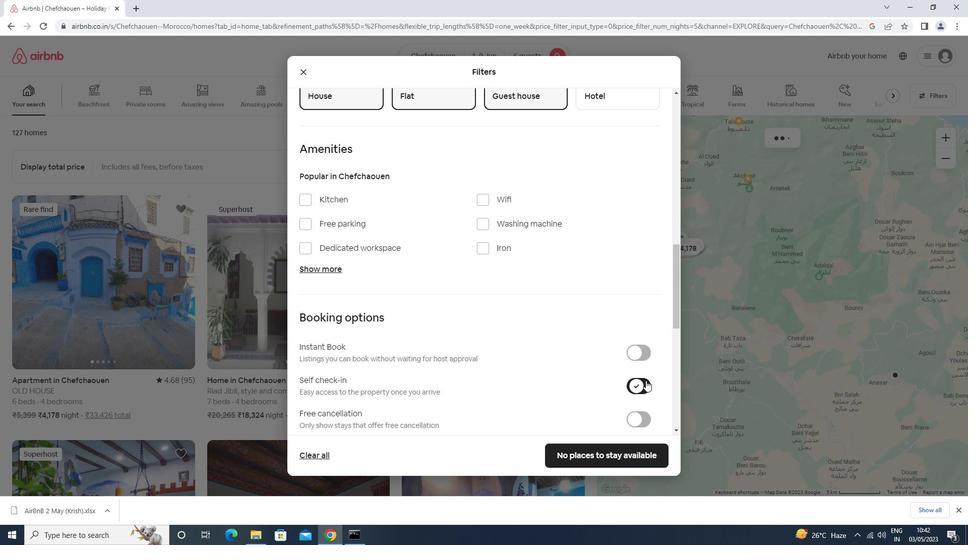 
Action: Mouse scrolled (643, 379) with delta (0, 0)
Screenshot: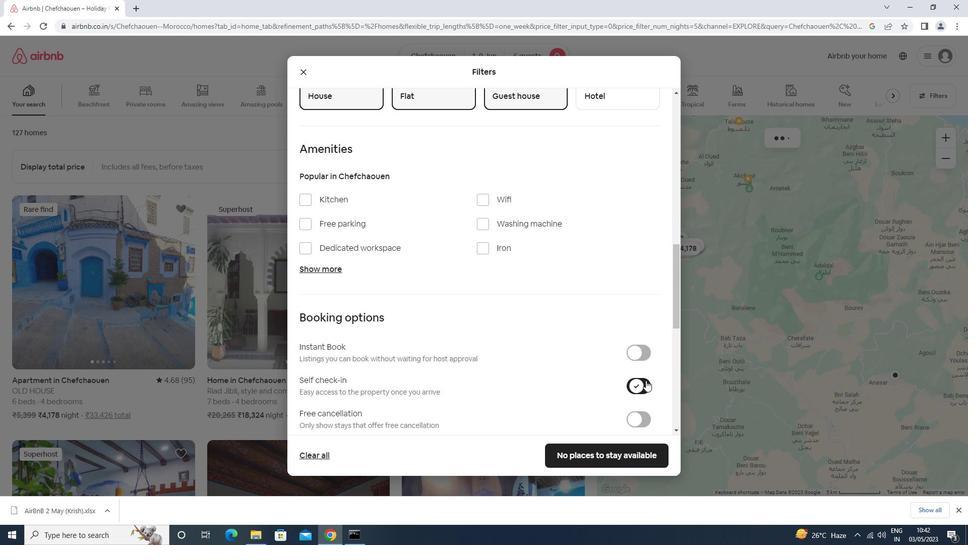 
Action: Mouse moved to (643, 380)
Screenshot: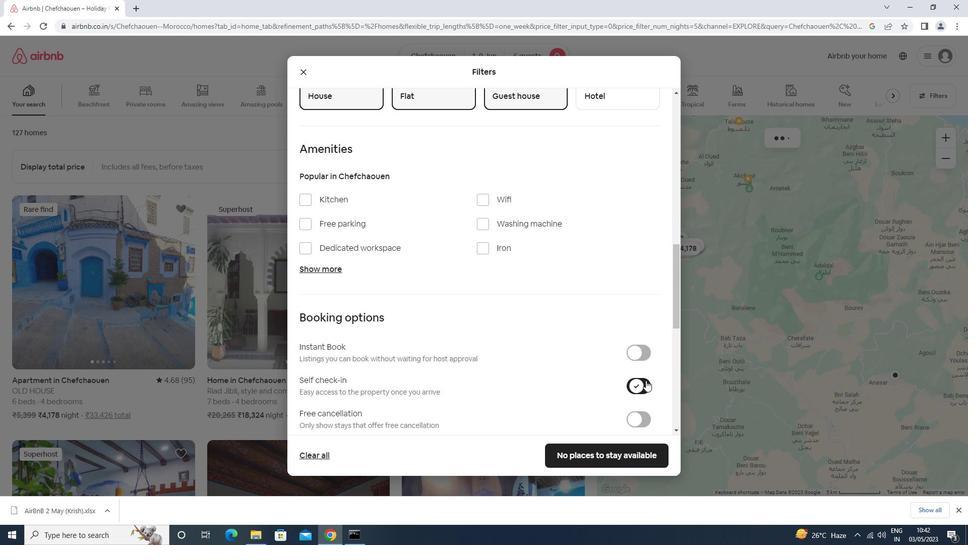 
Action: Mouse scrolled (643, 379) with delta (0, 0)
Screenshot: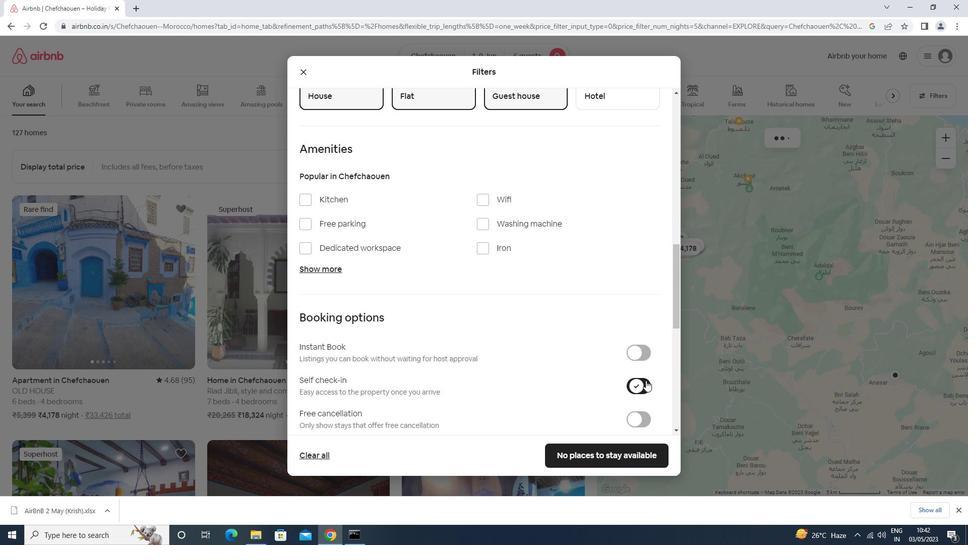 
Action: Mouse moved to (642, 380)
Screenshot: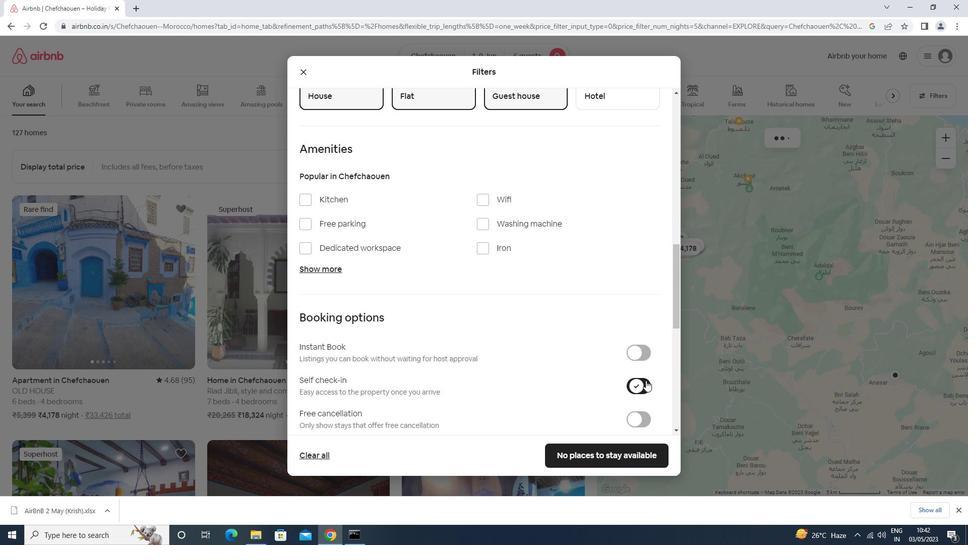 
Action: Mouse scrolled (642, 379) with delta (0, 0)
Screenshot: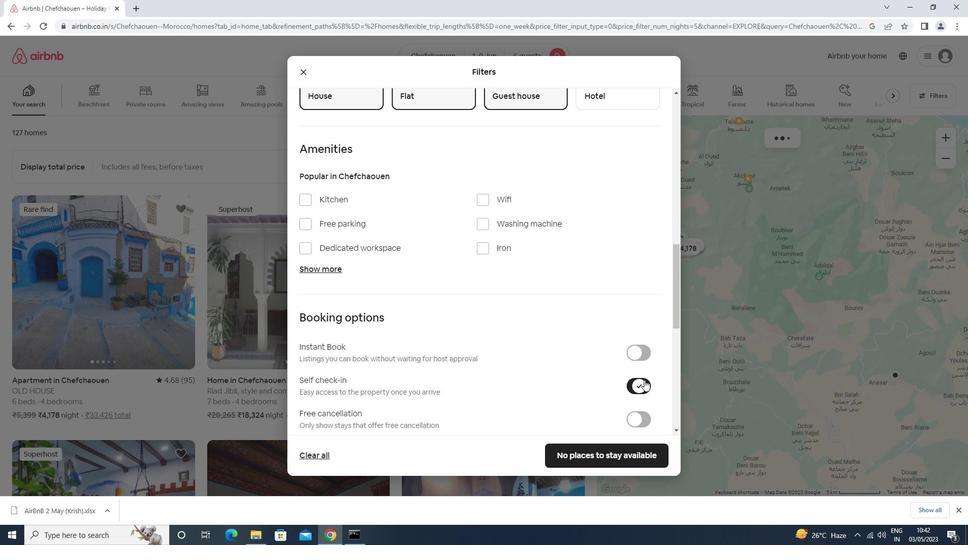 
Action: Mouse moved to (642, 380)
Screenshot: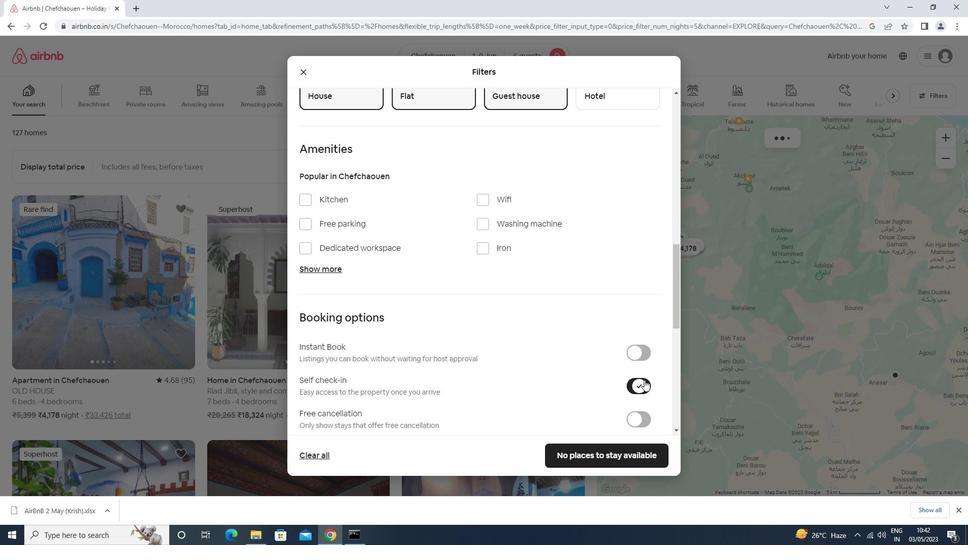 
Action: Mouse scrolled (642, 379) with delta (0, 0)
Screenshot: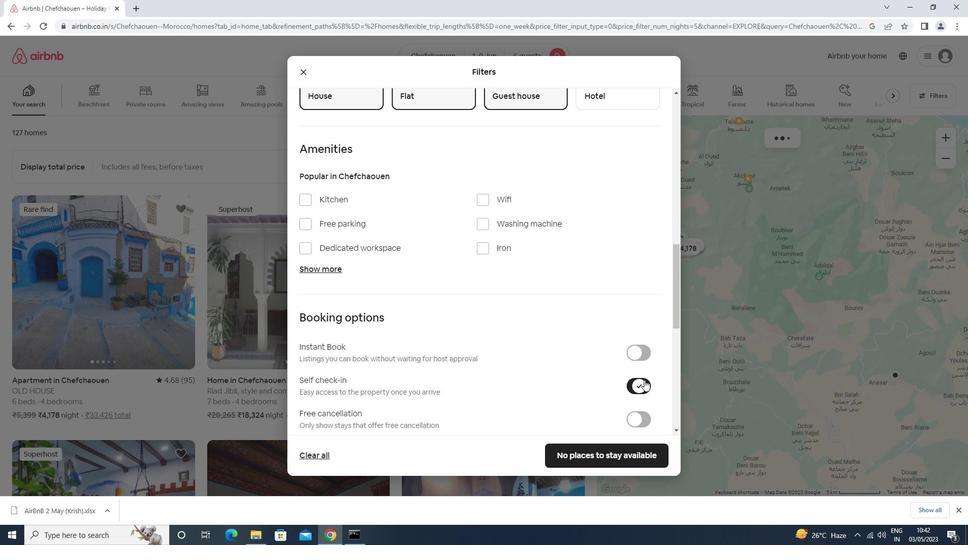 
Action: Mouse scrolled (642, 379) with delta (0, 0)
Screenshot: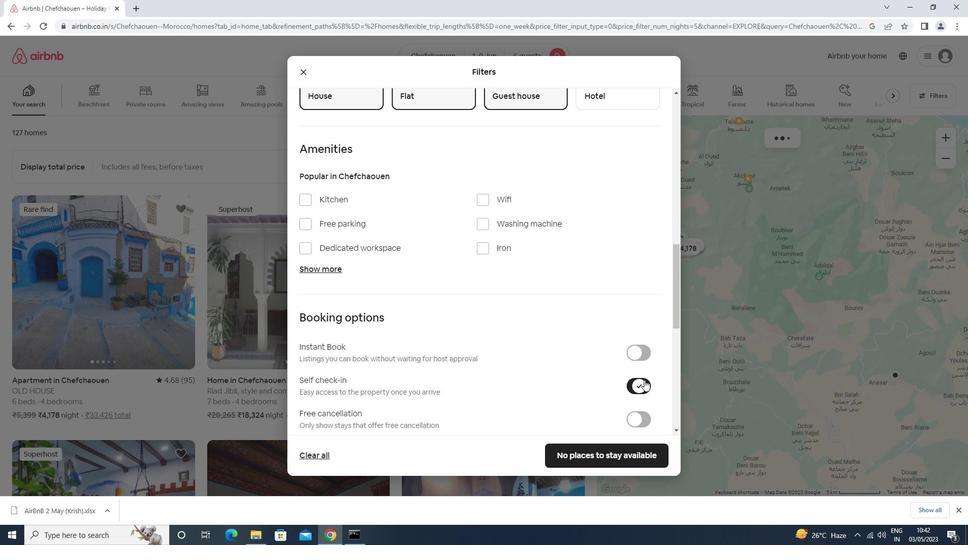 
Action: Mouse scrolled (642, 379) with delta (0, 0)
Screenshot: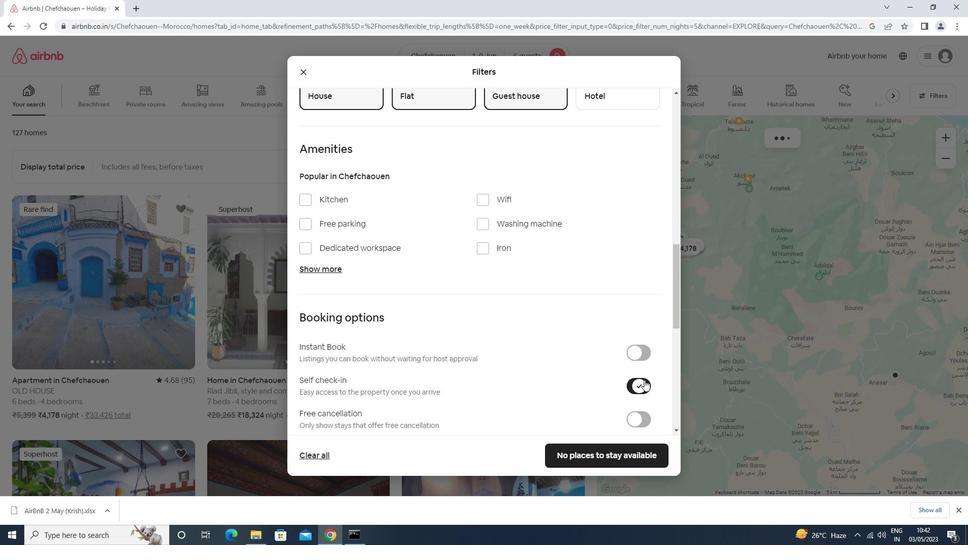
Action: Mouse moved to (638, 380)
Screenshot: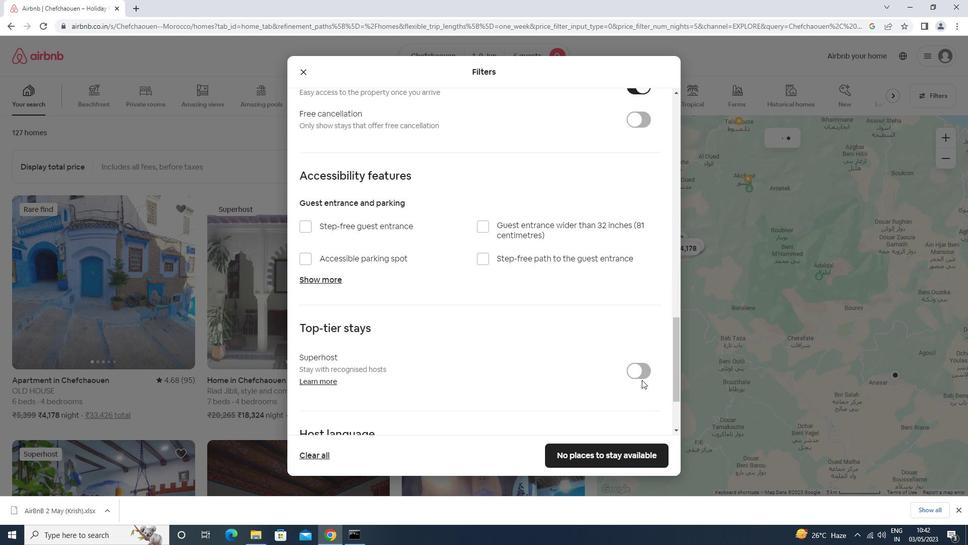 
Action: Mouse scrolled (638, 380) with delta (0, 0)
Screenshot: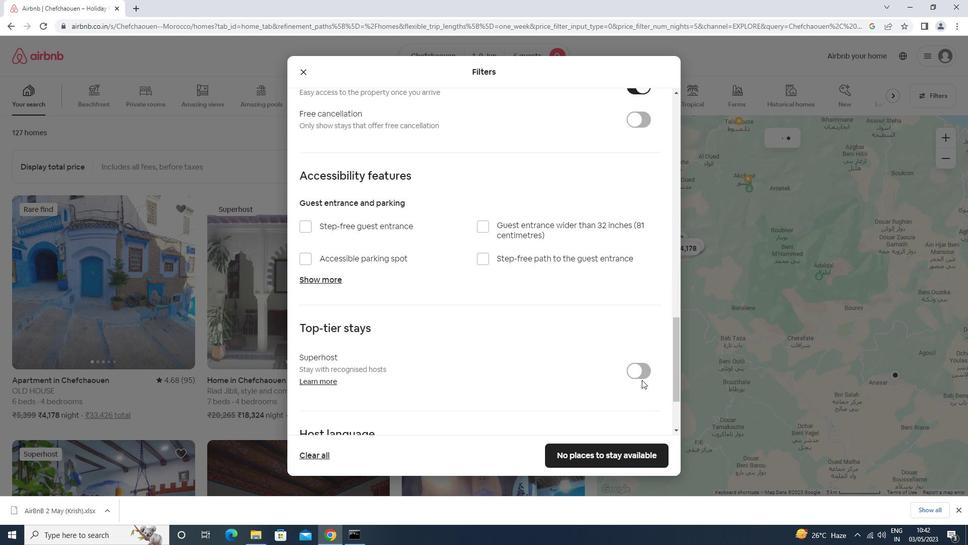 
Action: Mouse moved to (637, 380)
Screenshot: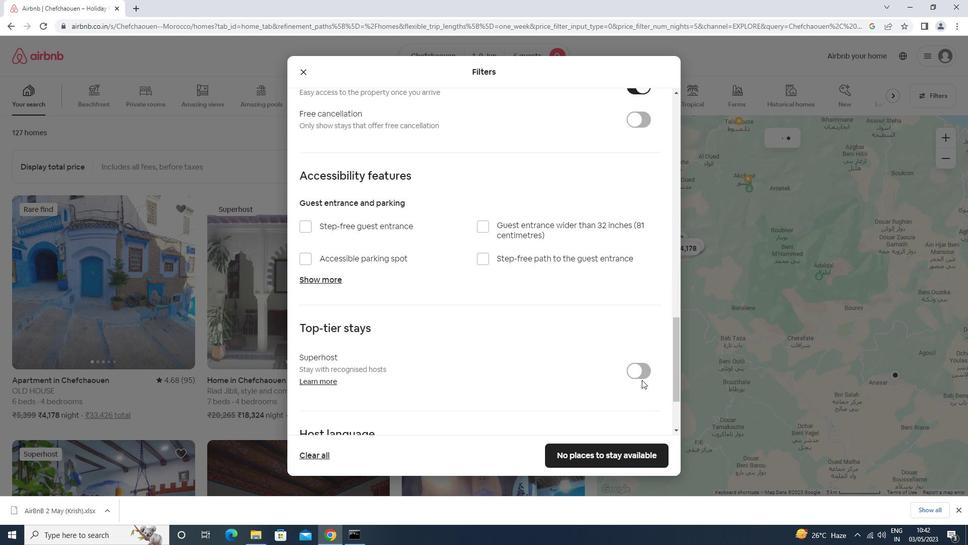 
Action: Mouse scrolled (637, 380) with delta (0, 0)
Screenshot: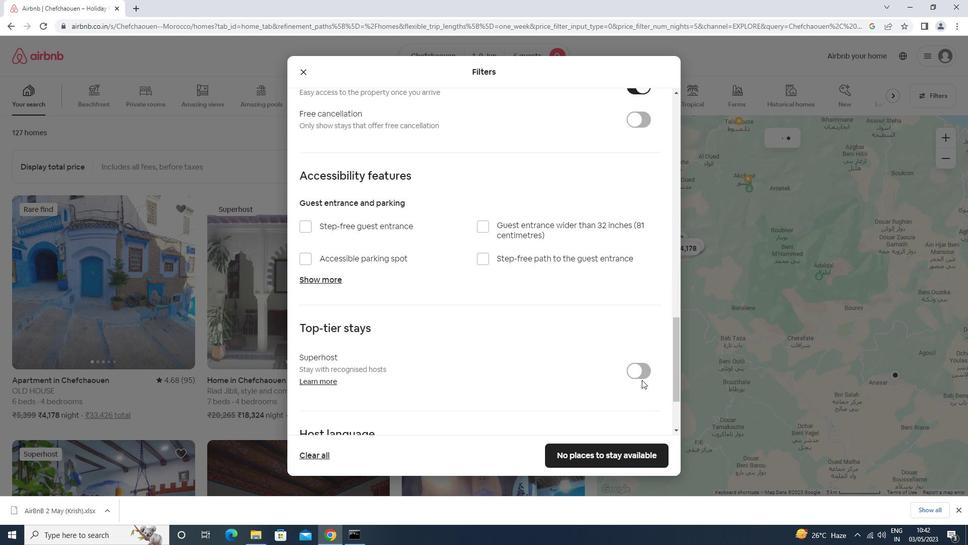 
Action: Mouse scrolled (637, 381) with delta (0, 0)
Screenshot: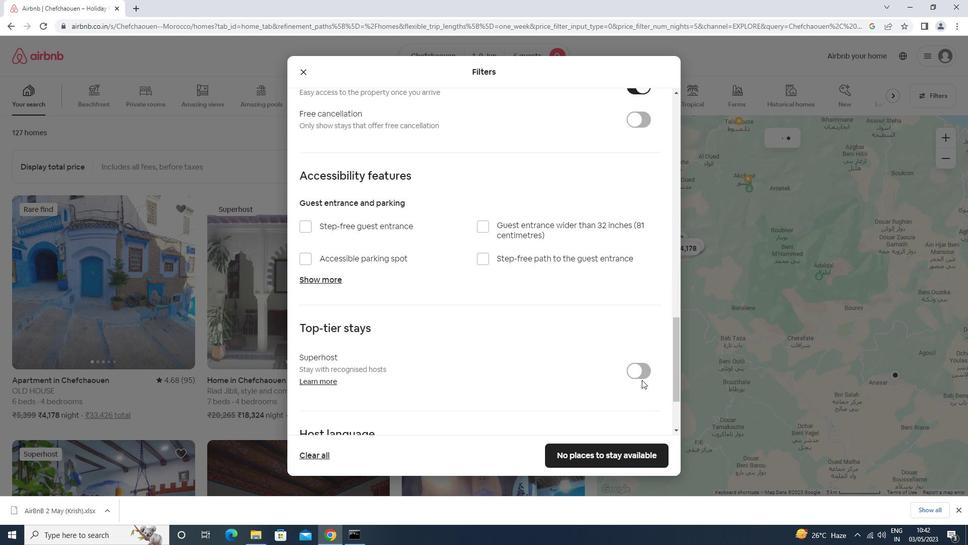 
Action: Mouse moved to (637, 380)
Screenshot: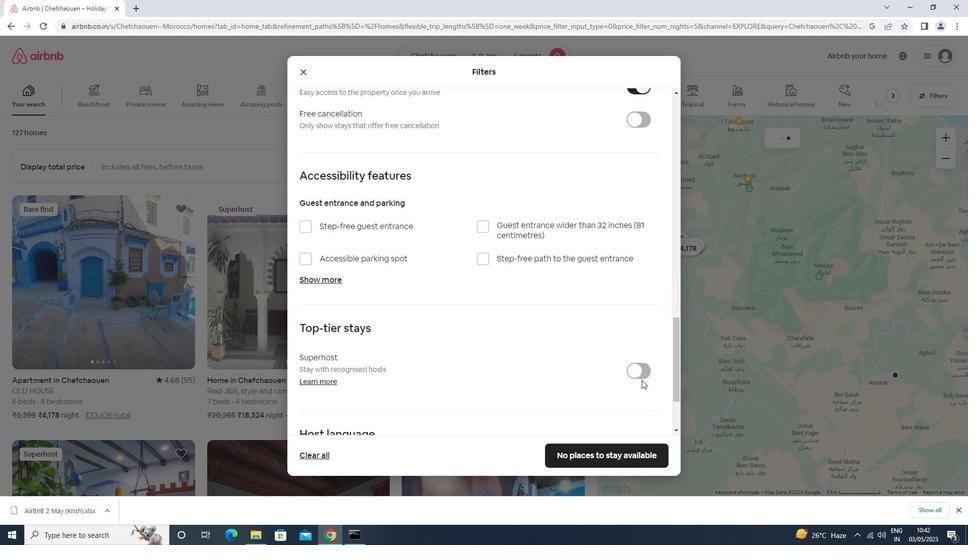 
Action: Mouse scrolled (637, 380) with delta (0, 0)
Screenshot: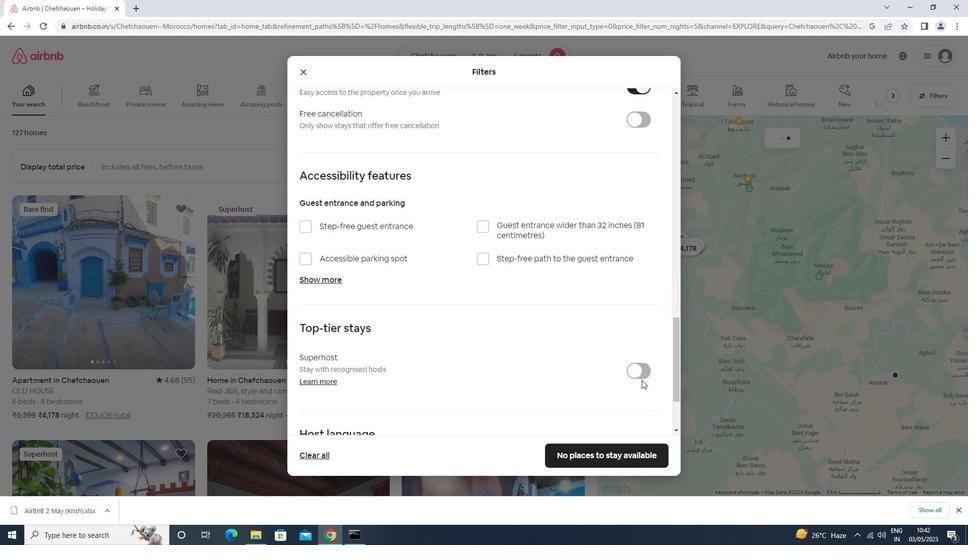 
Action: Mouse moved to (636, 380)
Screenshot: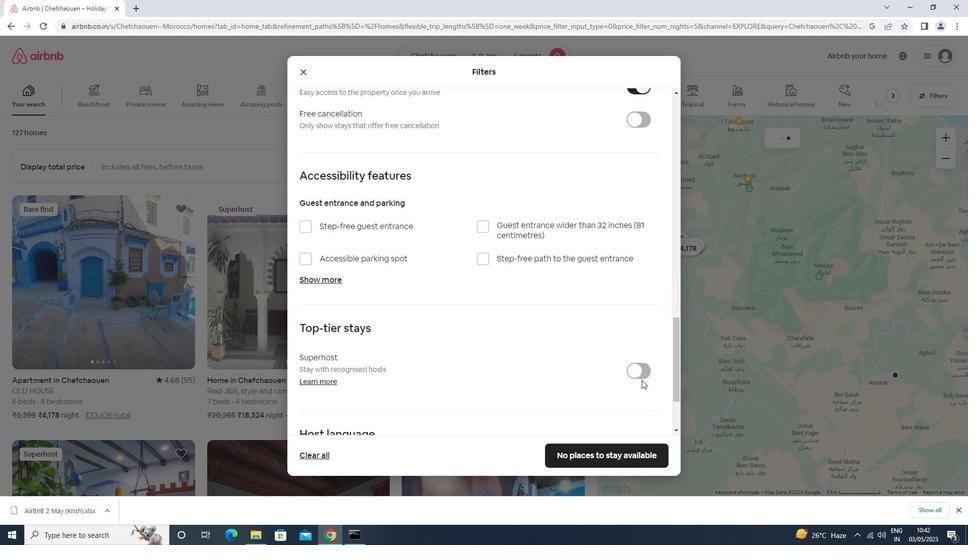 
Action: Mouse scrolled (636, 381) with delta (0, 0)
Screenshot: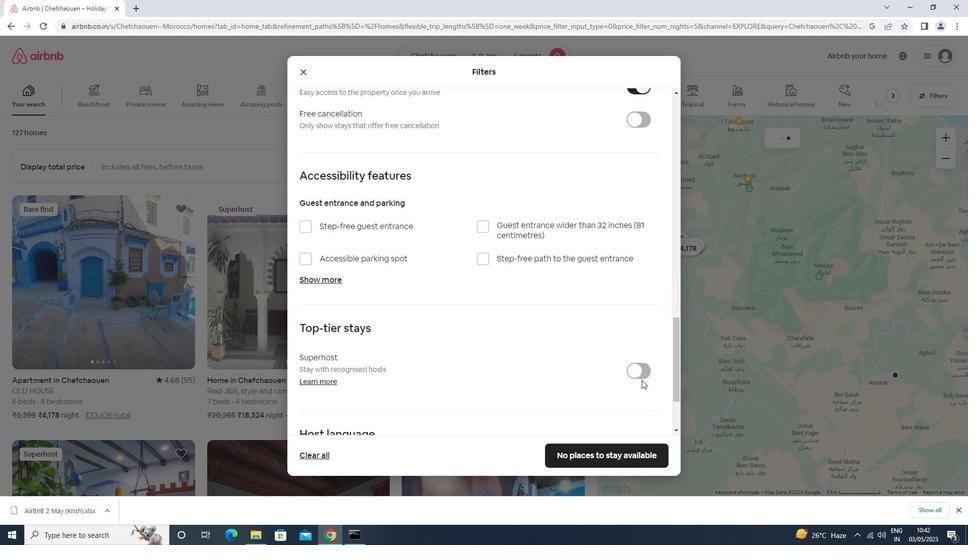 
Action: Mouse moved to (635, 380)
Screenshot: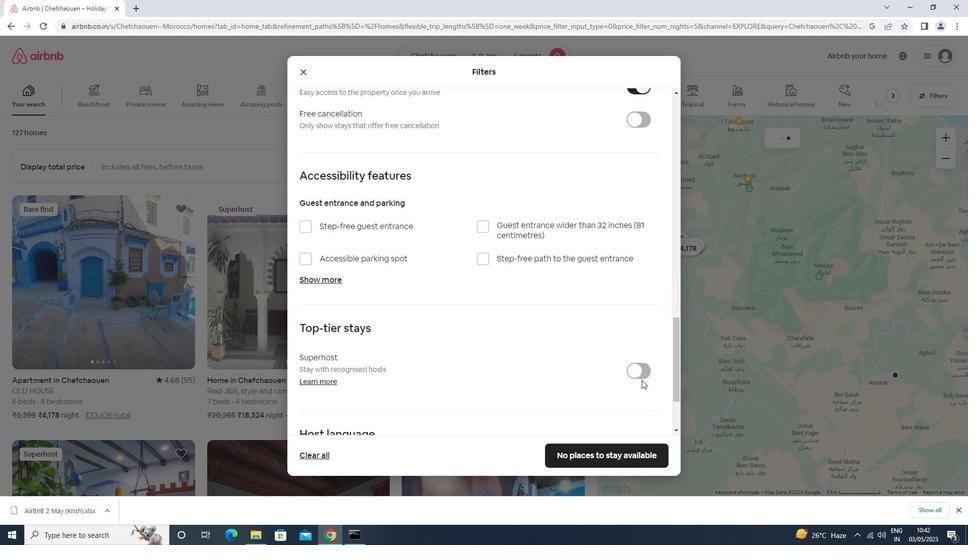 
Action: Mouse scrolled (635, 380) with delta (0, 0)
Screenshot: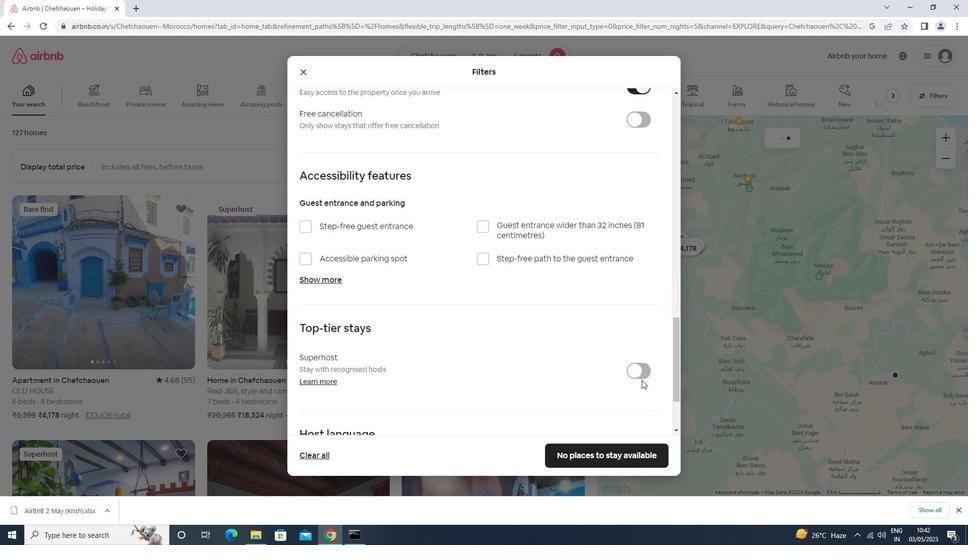 
Action: Mouse moved to (331, 364)
Screenshot: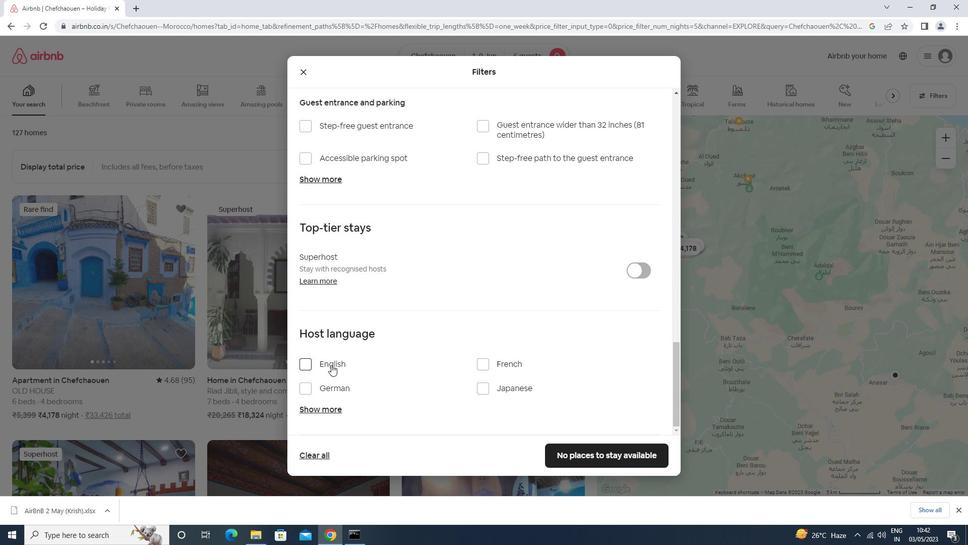 
Action: Mouse pressed left at (331, 364)
Screenshot: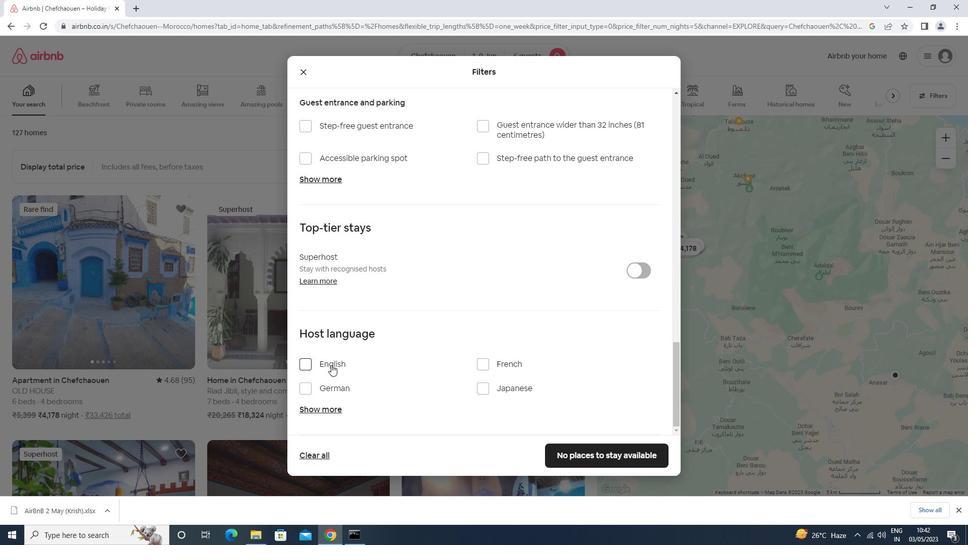 
Action: Mouse moved to (579, 456)
Screenshot: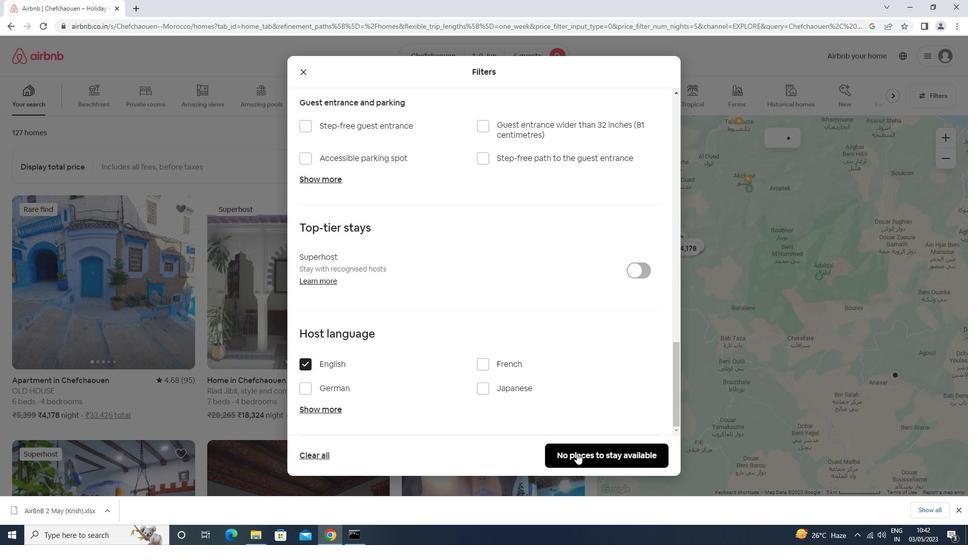 
Action: Mouse pressed left at (579, 456)
Screenshot: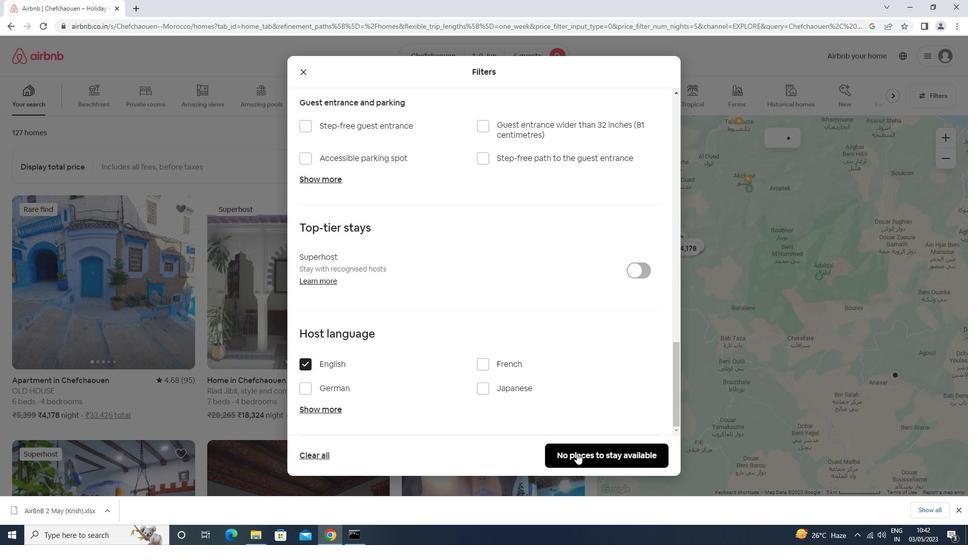 
Action: Mouse moved to (578, 454)
Screenshot: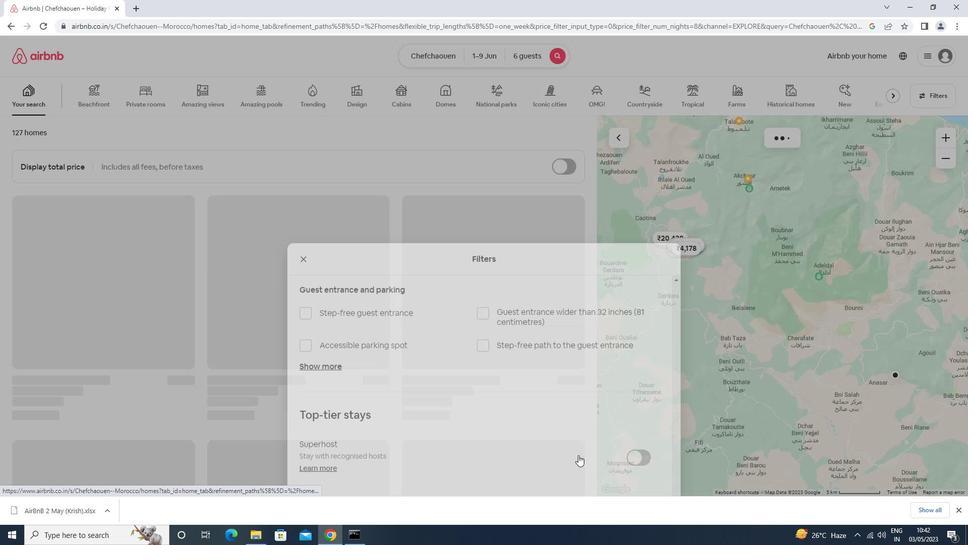 
